 Task: Create new Company, with domain: 'tdk.com' and type: 'Vendor'. Add new contact for this company, with mail Id: 'Aniruddh.Patel@tdk.com', First Name: Aniruddh, Last name:  Patel, Job Title: 'Chief Executive Officer', Phone Number: '(786) 555-4324'. Change life cycle stage to  Lead and lead status to  In Progress. Logged in from softage.4@softage.net
Action: Mouse moved to (88, 61)
Screenshot: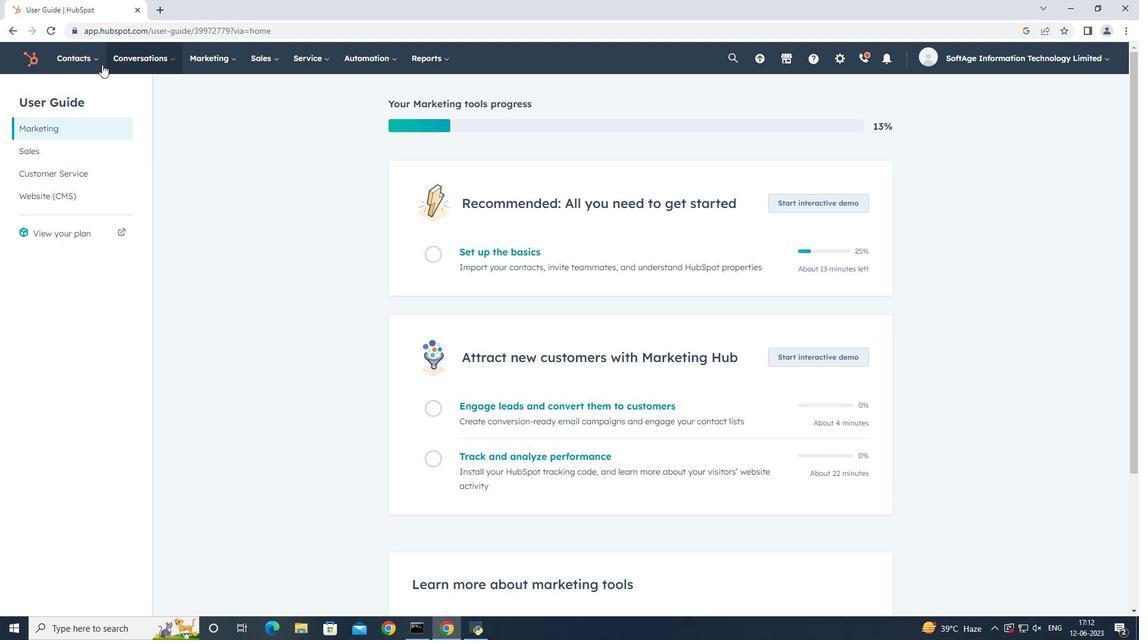 
Action: Mouse pressed left at (88, 61)
Screenshot: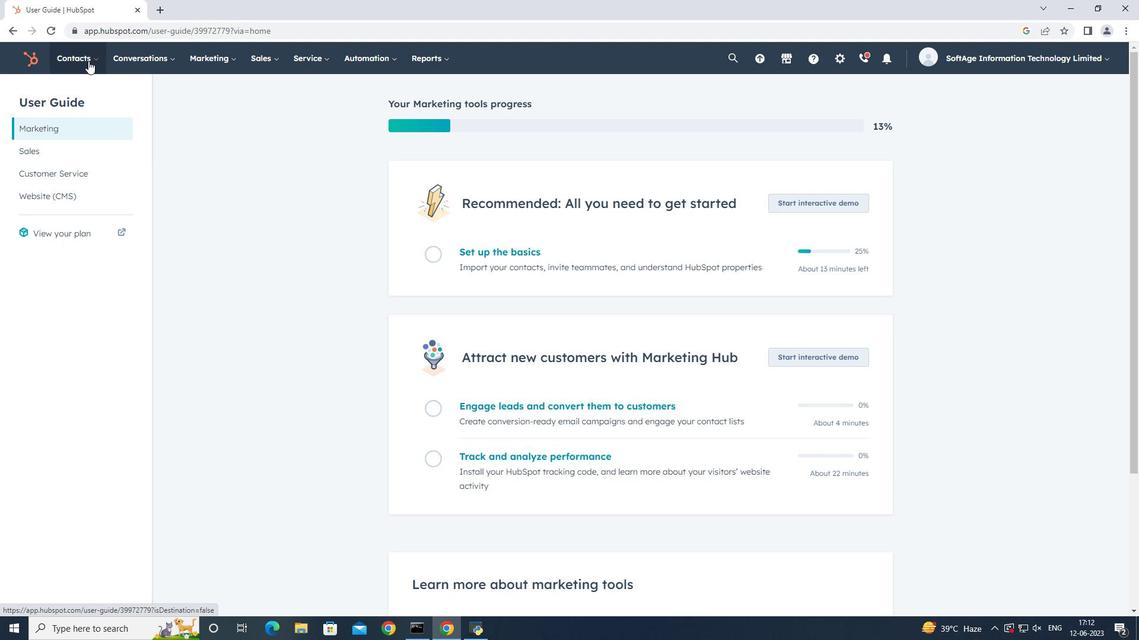 
Action: Mouse moved to (86, 113)
Screenshot: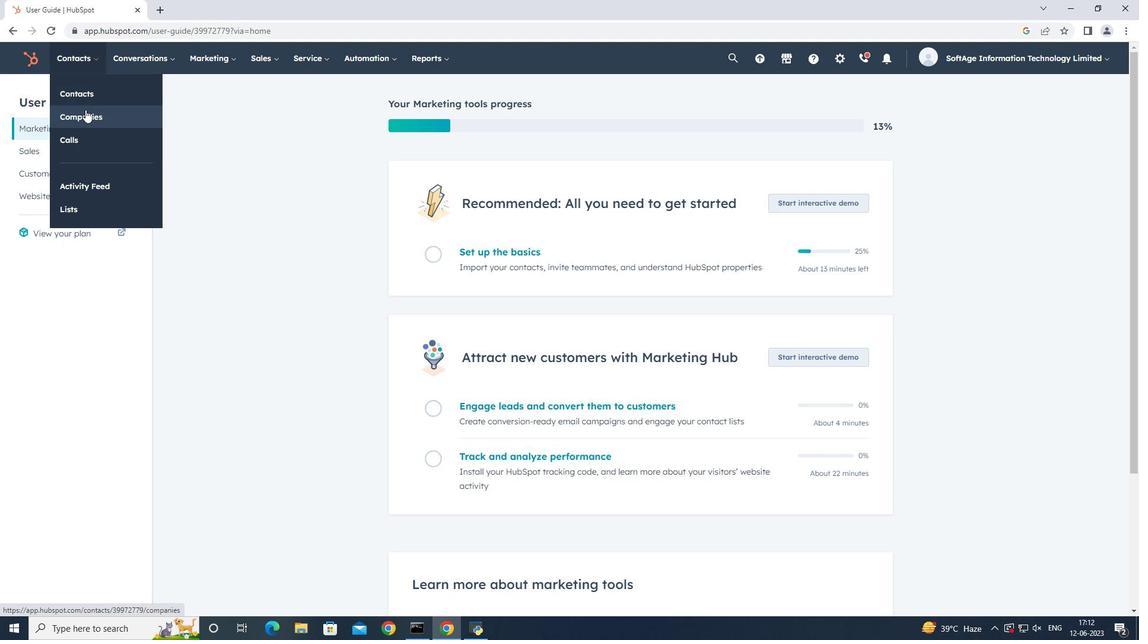 
Action: Mouse pressed left at (86, 113)
Screenshot: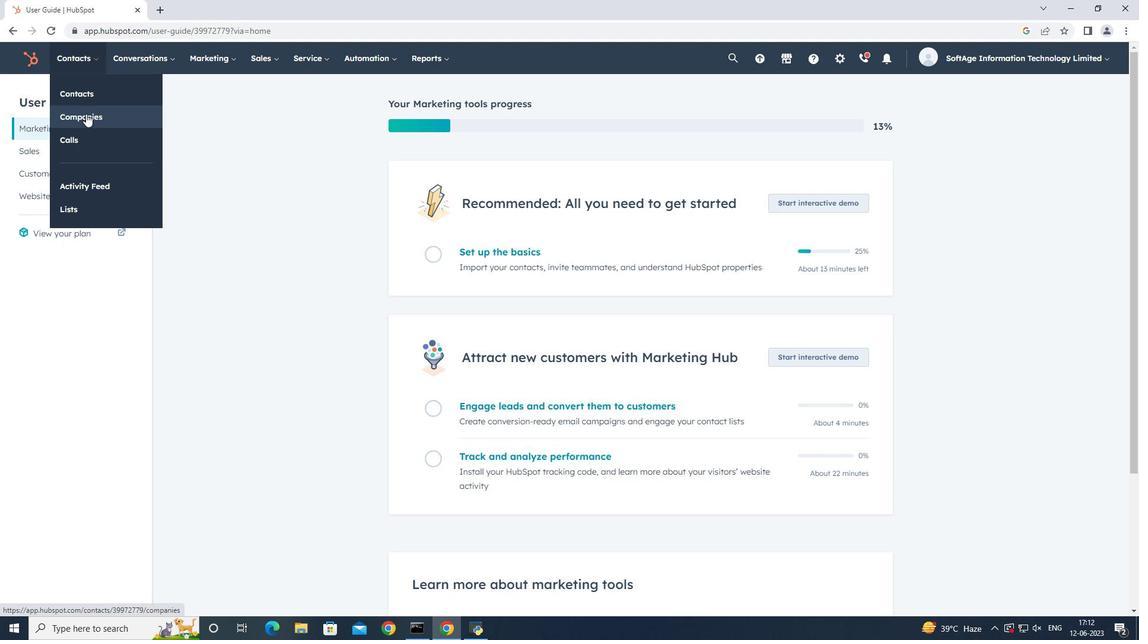 
Action: Mouse moved to (1055, 99)
Screenshot: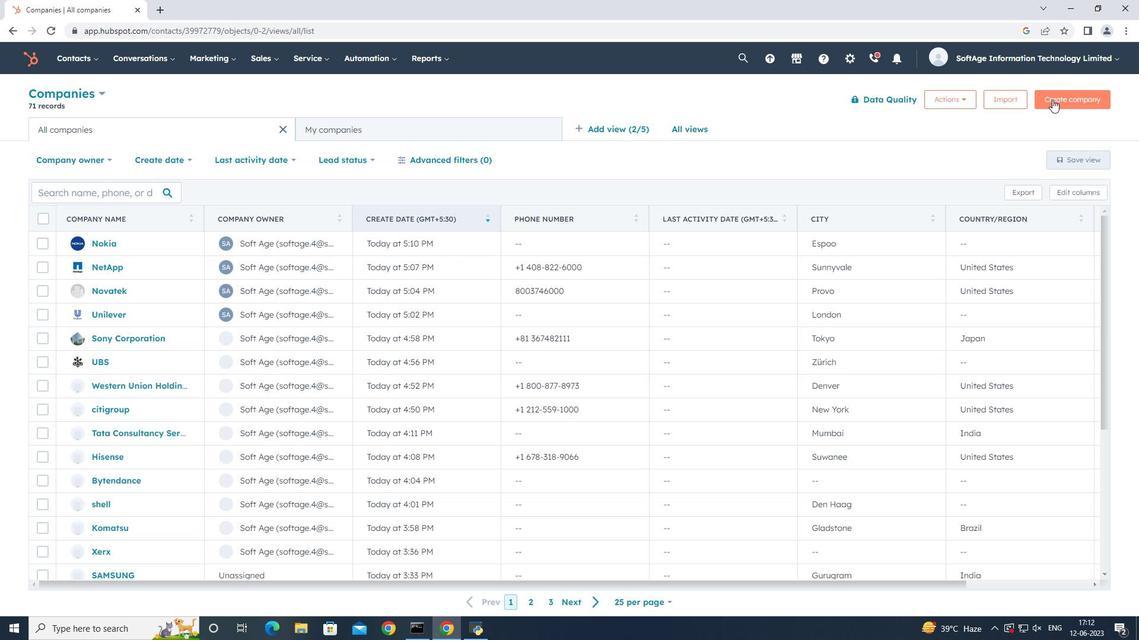 
Action: Mouse pressed left at (1055, 99)
Screenshot: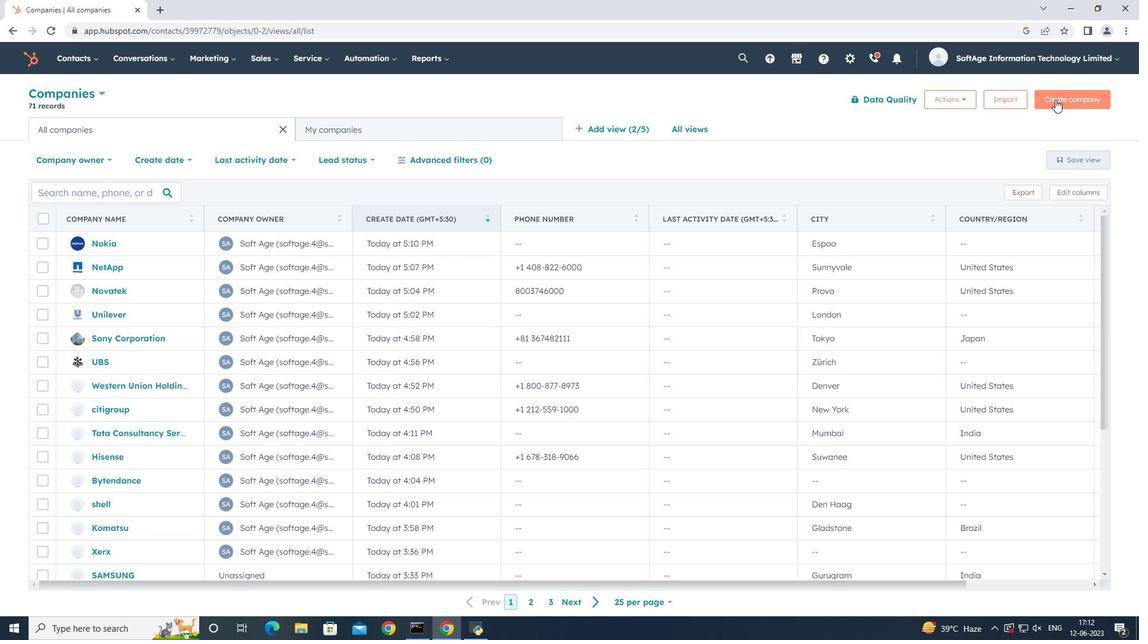 
Action: Mouse moved to (966, 157)
Screenshot: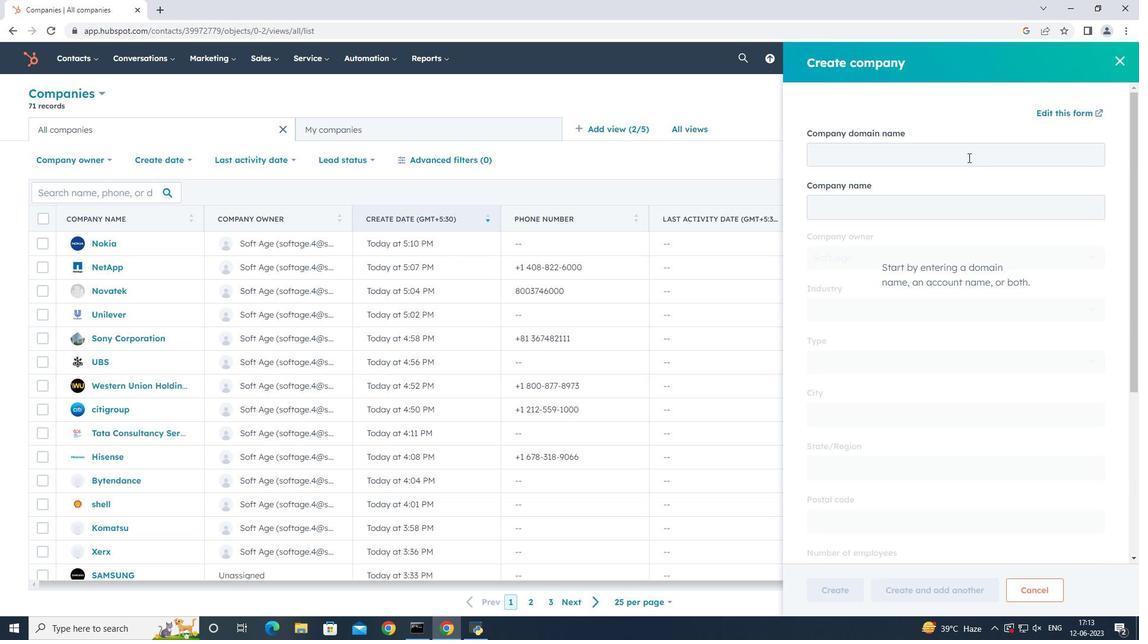 
Action: Mouse pressed left at (966, 157)
Screenshot: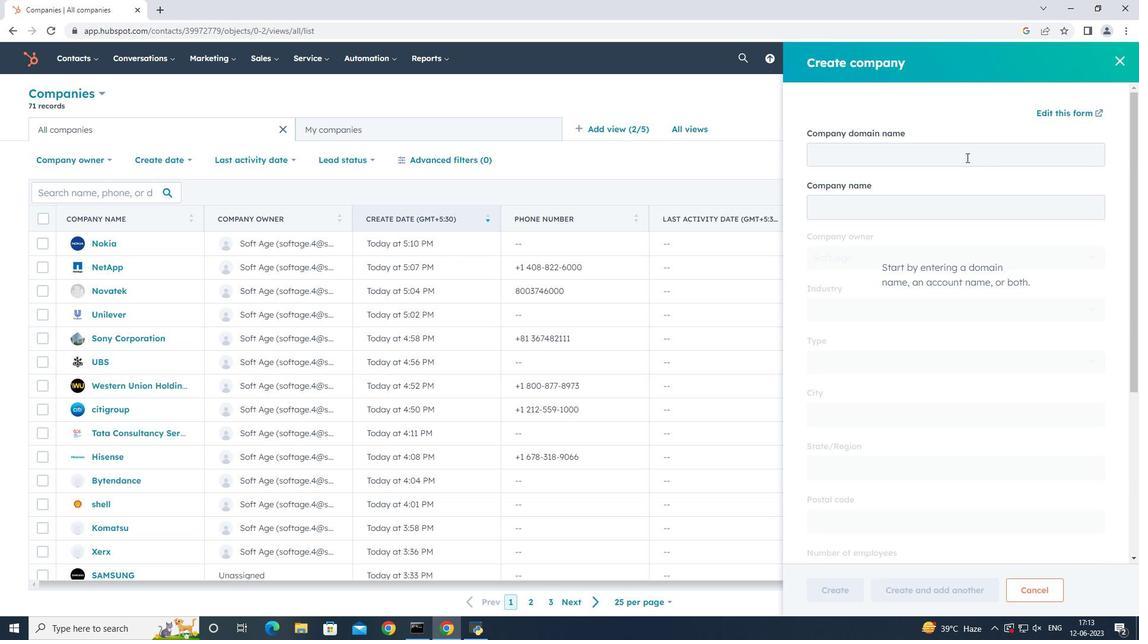 
Action: Mouse moved to (965, 157)
Screenshot: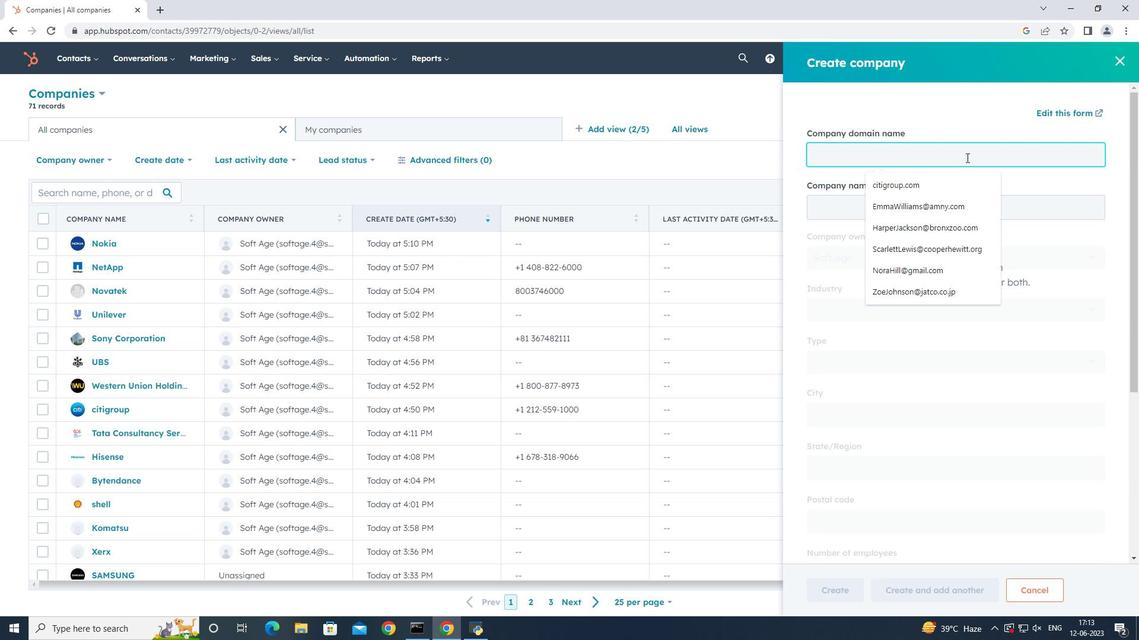
Action: Key pressed tdk.com
Screenshot: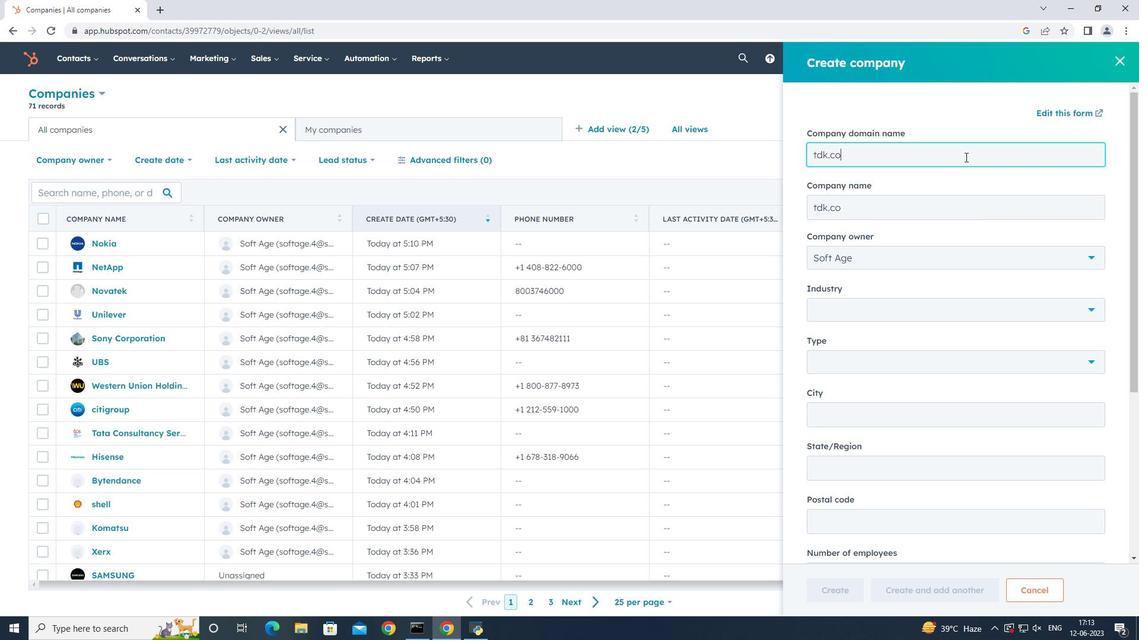 
Action: Mouse moved to (920, 359)
Screenshot: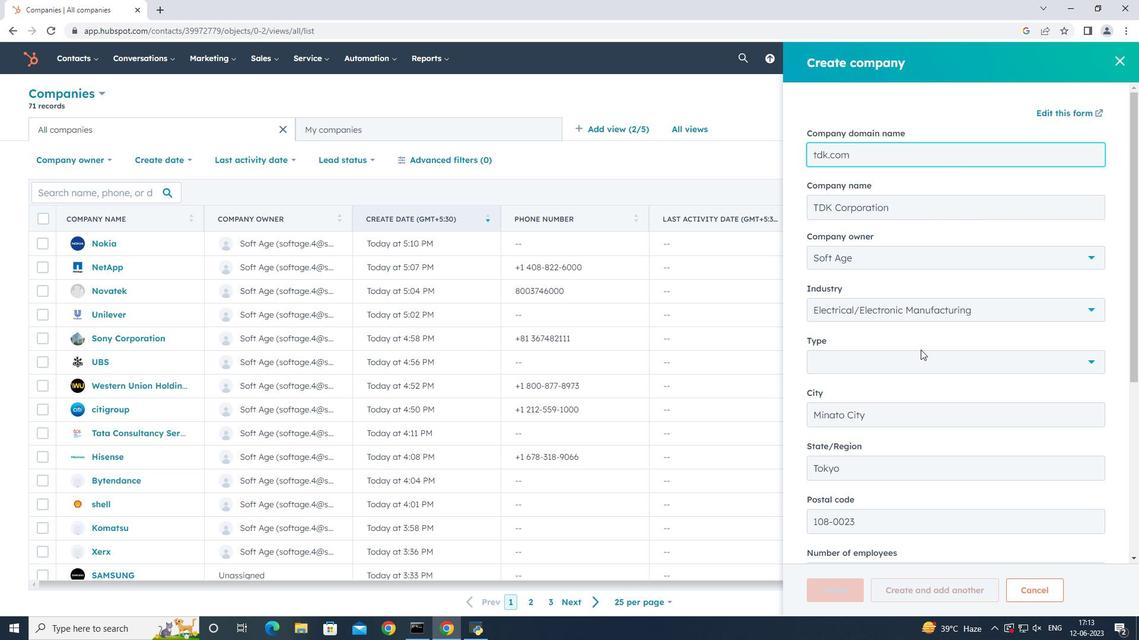 
Action: Mouse pressed left at (920, 359)
Screenshot: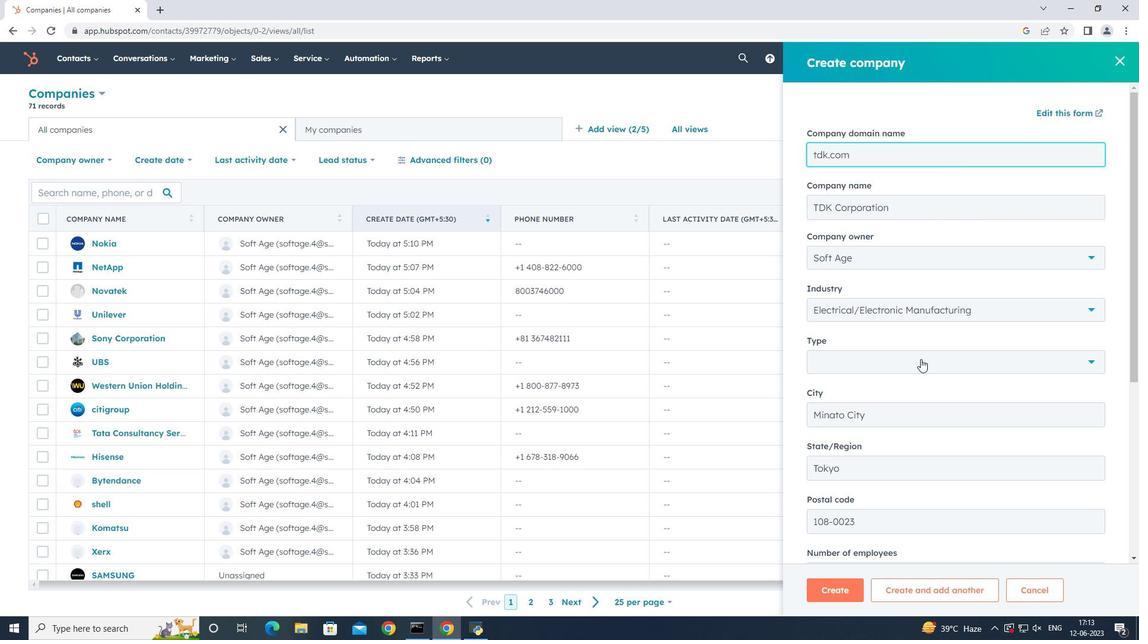 
Action: Mouse moved to (862, 480)
Screenshot: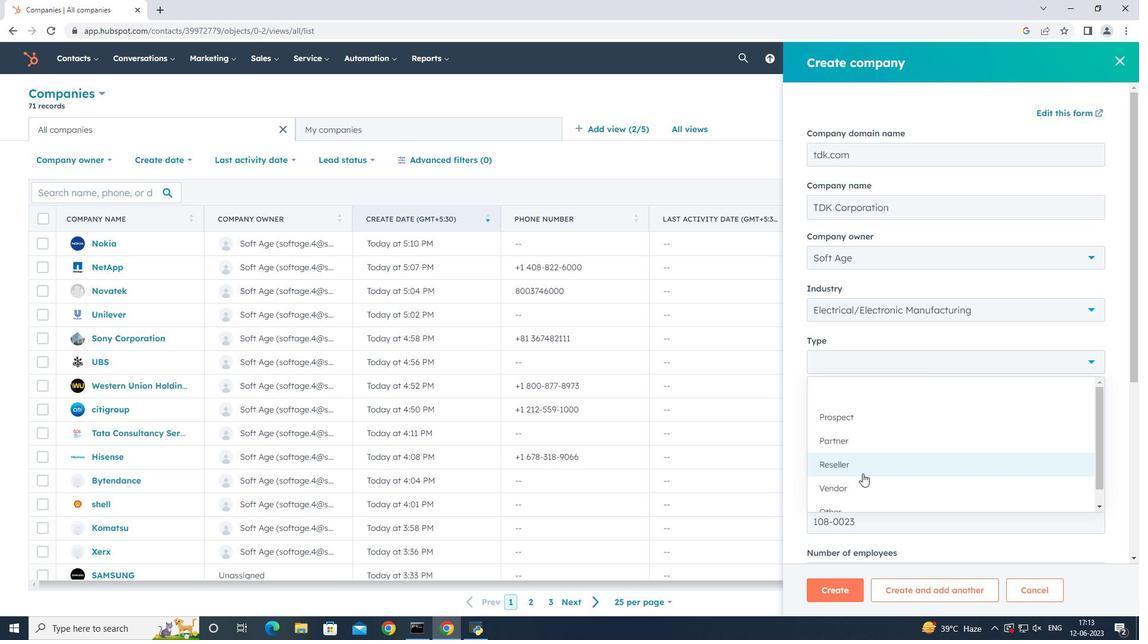 
Action: Mouse pressed left at (862, 480)
Screenshot: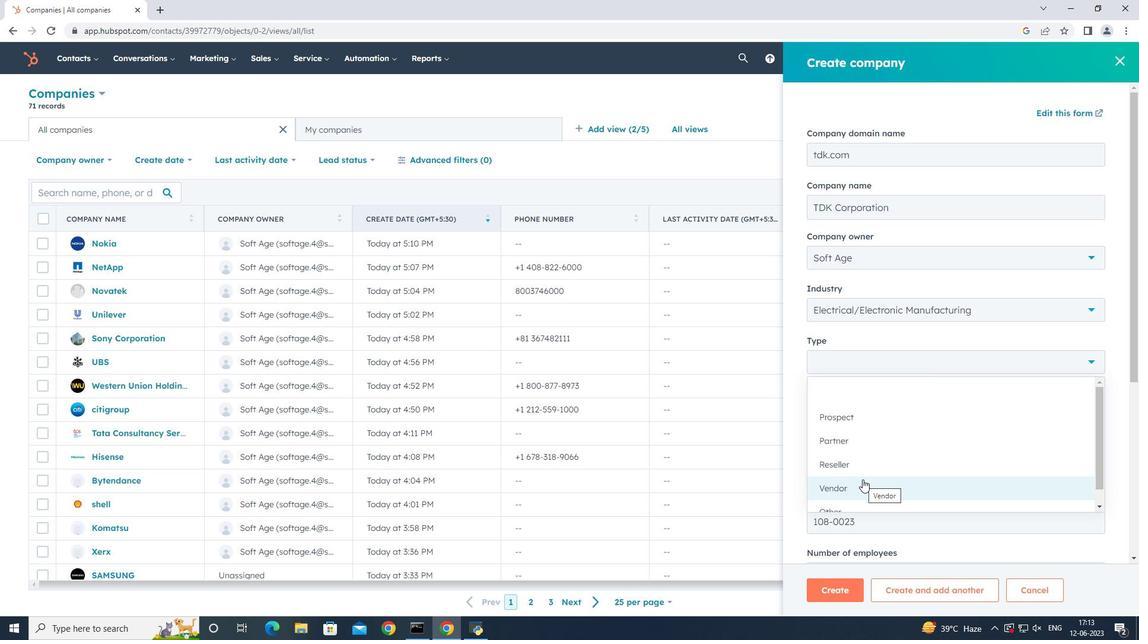 
Action: Mouse moved to (907, 448)
Screenshot: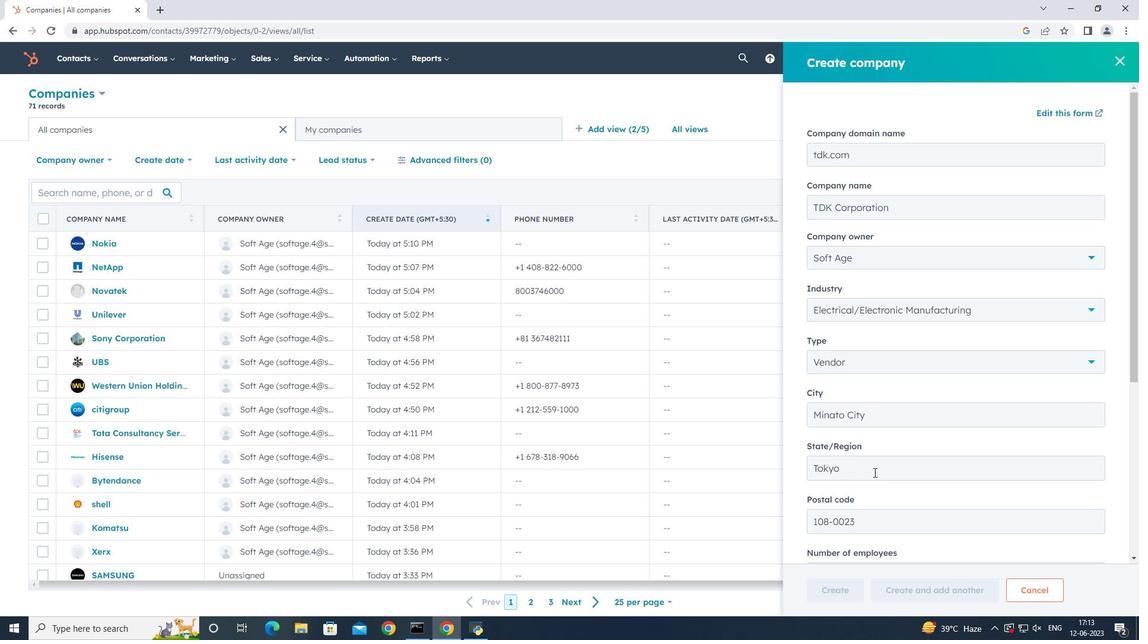 
Action: Mouse scrolled (907, 447) with delta (0, 0)
Screenshot: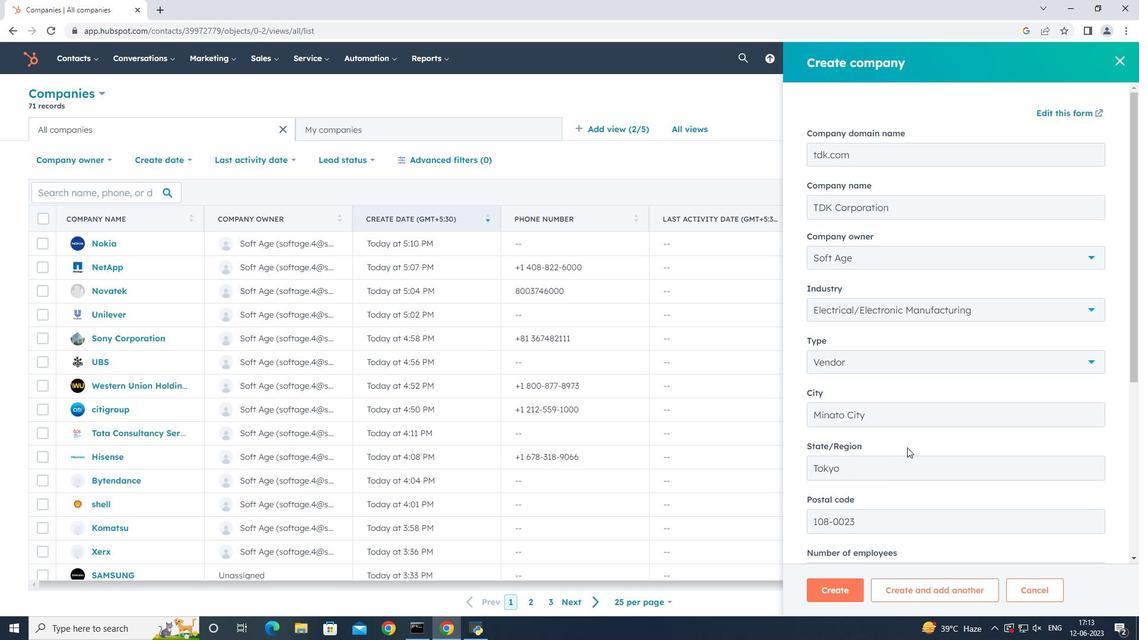 
Action: Mouse scrolled (907, 447) with delta (0, 0)
Screenshot: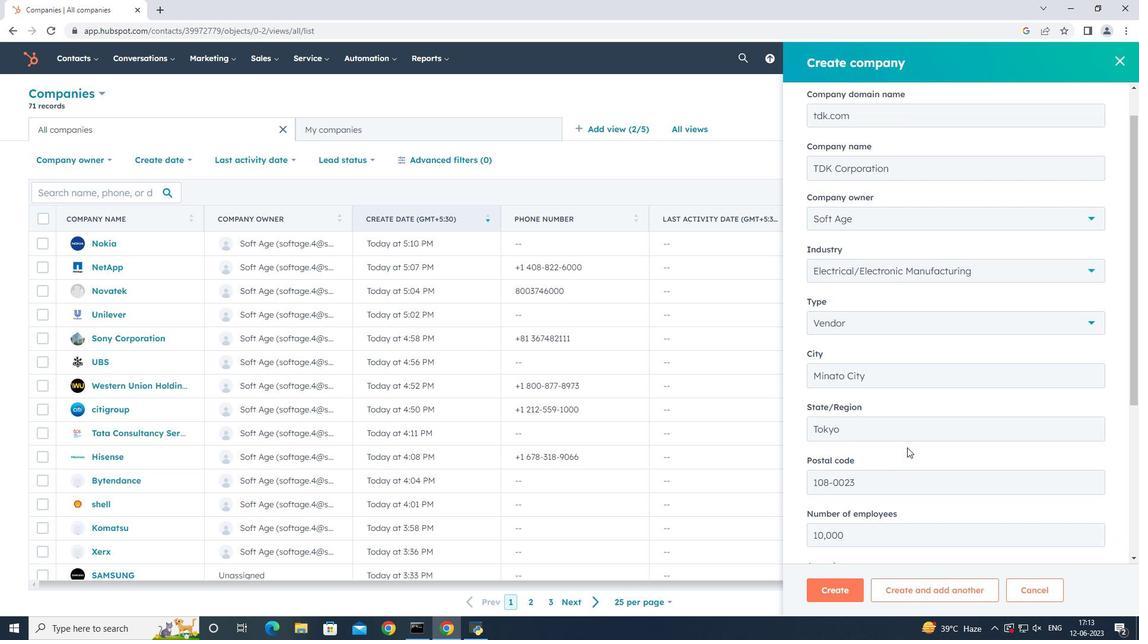 
Action: Mouse scrolled (907, 447) with delta (0, 0)
Screenshot: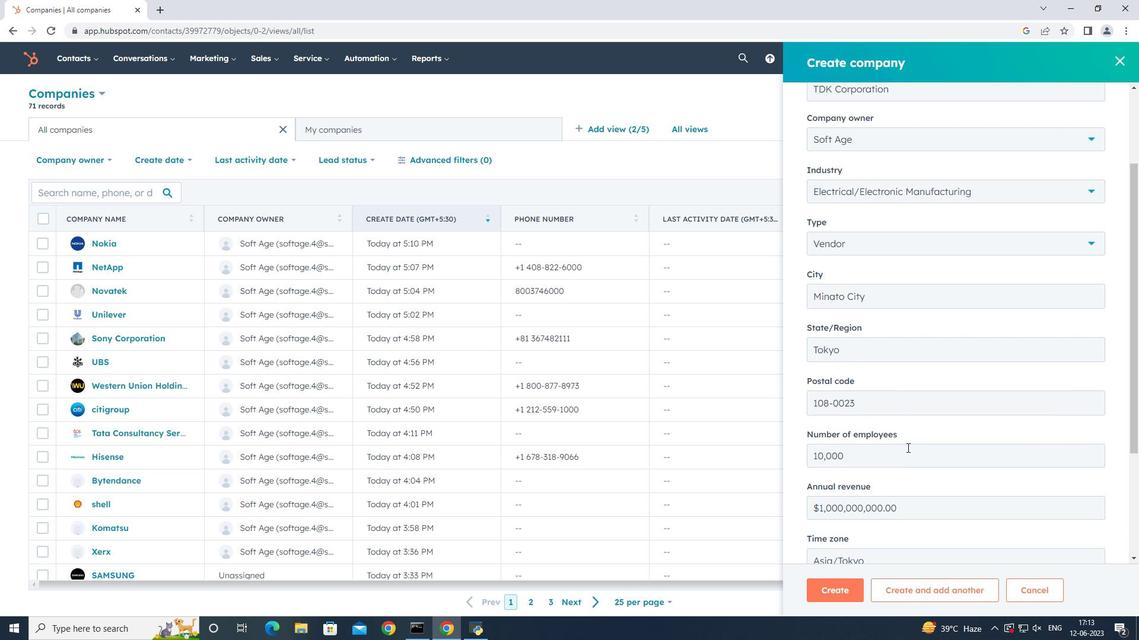
Action: Mouse scrolled (907, 447) with delta (0, 0)
Screenshot: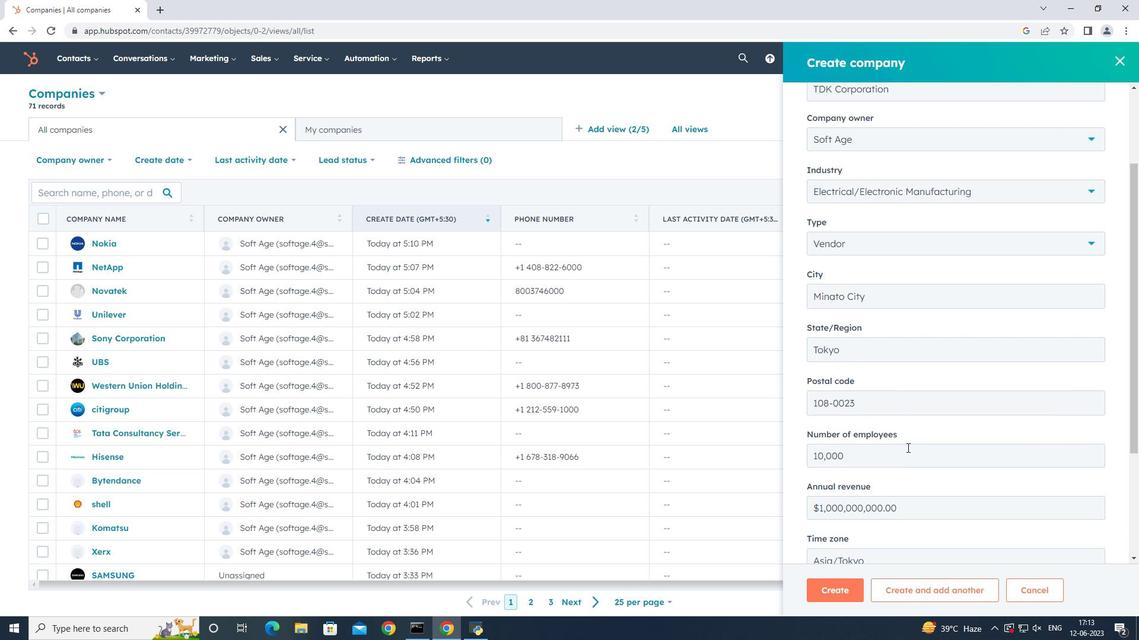 
Action: Mouse scrolled (907, 447) with delta (0, 0)
Screenshot: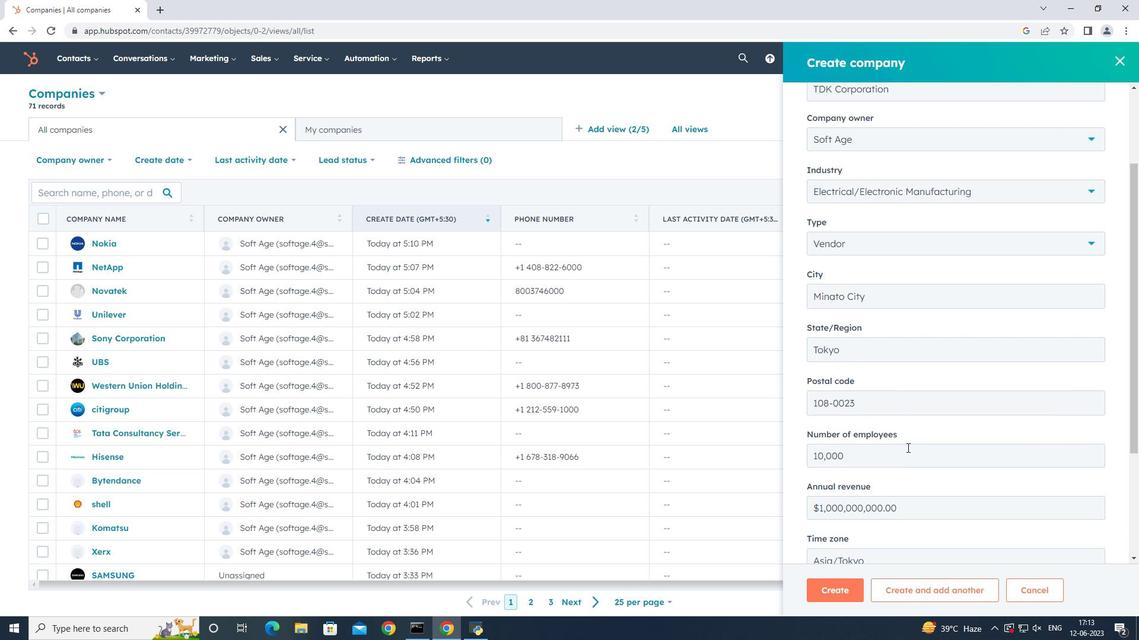 
Action: Mouse scrolled (907, 447) with delta (0, 0)
Screenshot: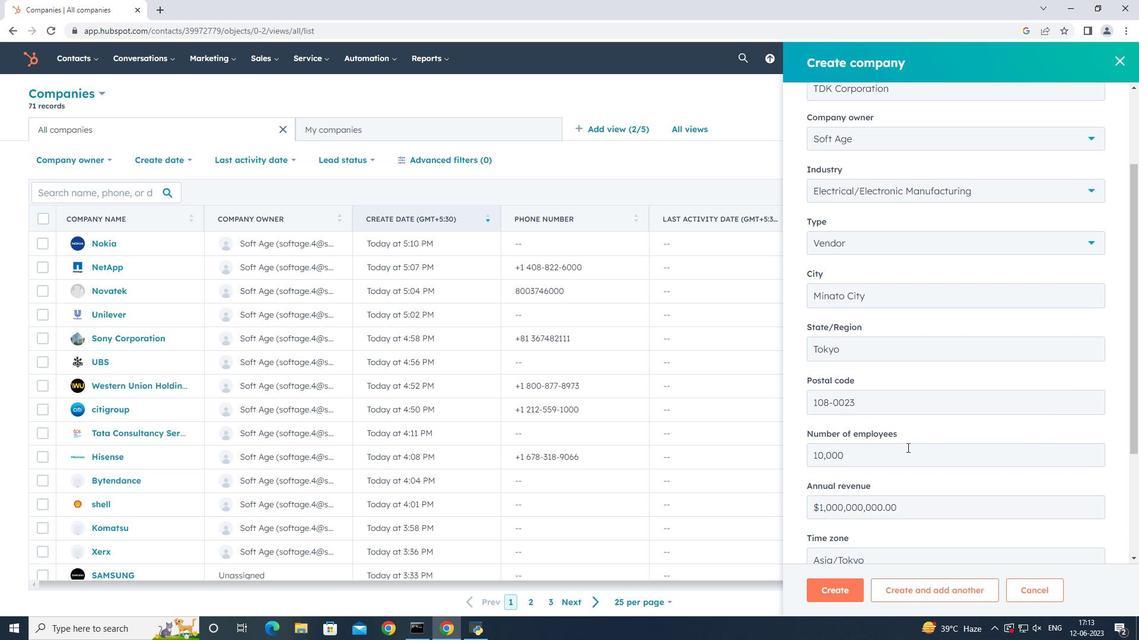 
Action: Mouse scrolled (907, 447) with delta (0, 0)
Screenshot: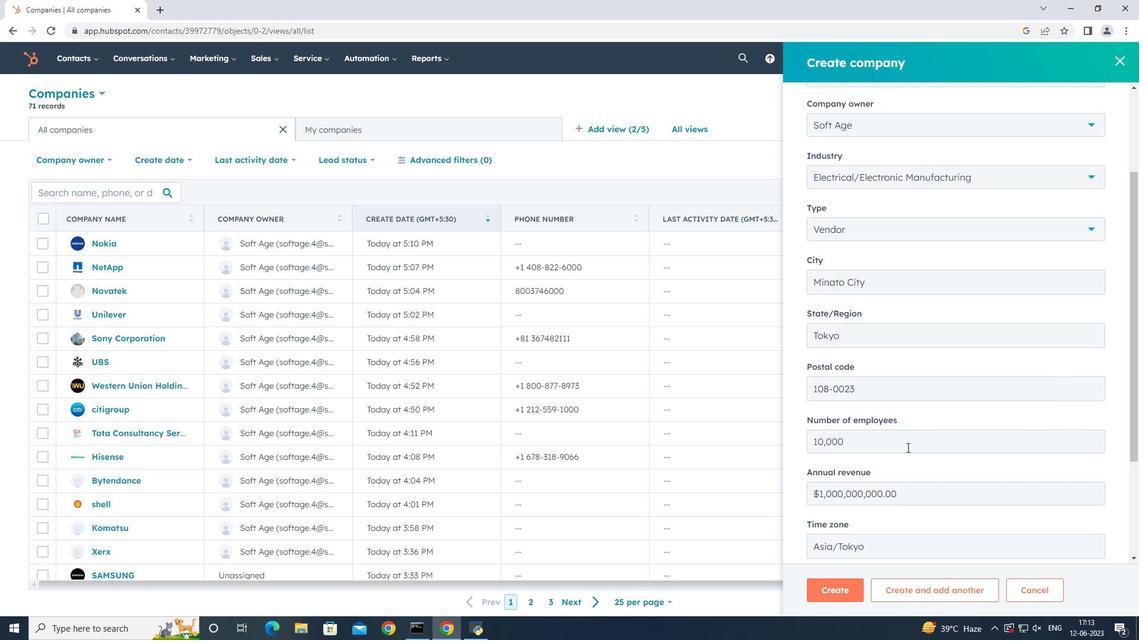 
Action: Mouse scrolled (907, 447) with delta (0, 0)
Screenshot: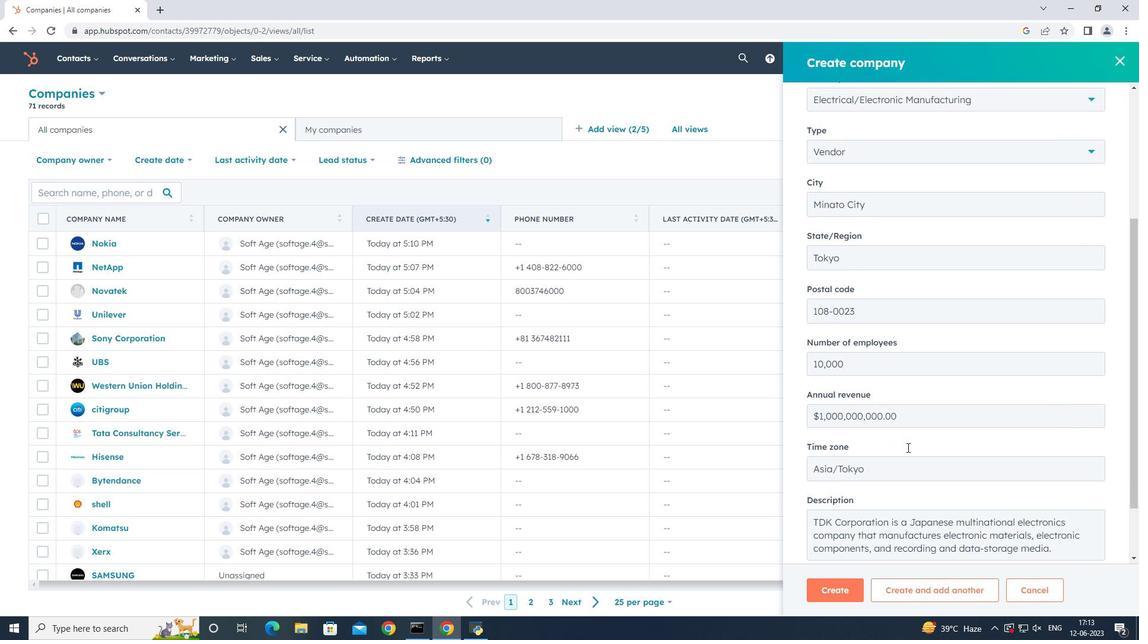 
Action: Mouse moved to (846, 589)
Screenshot: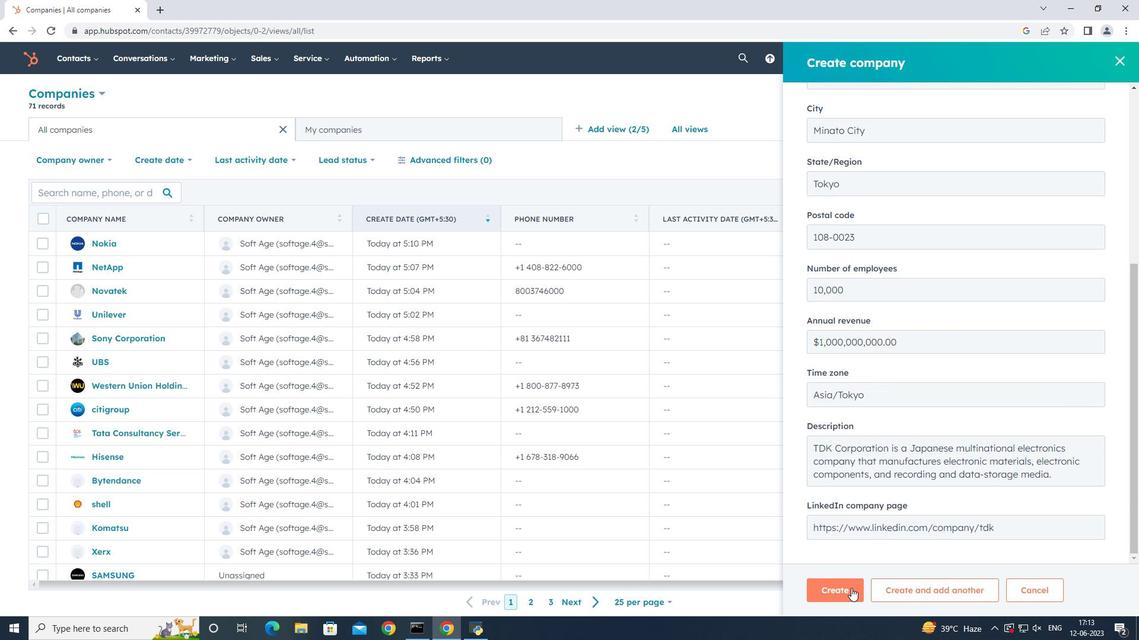 
Action: Mouse pressed left at (846, 589)
Screenshot: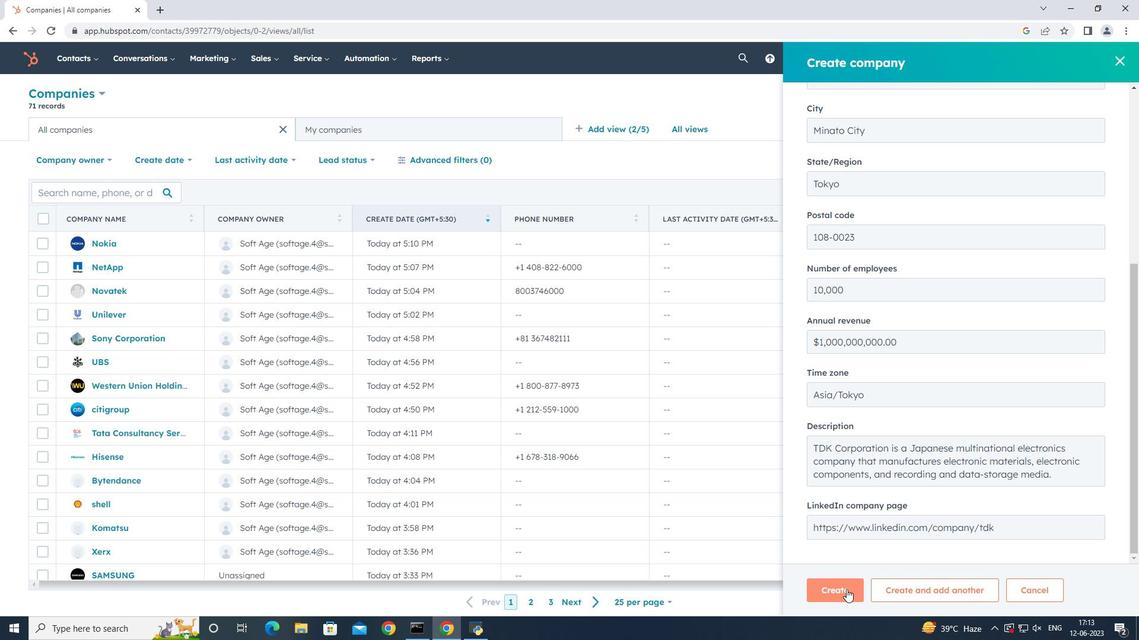
Action: Mouse moved to (805, 383)
Screenshot: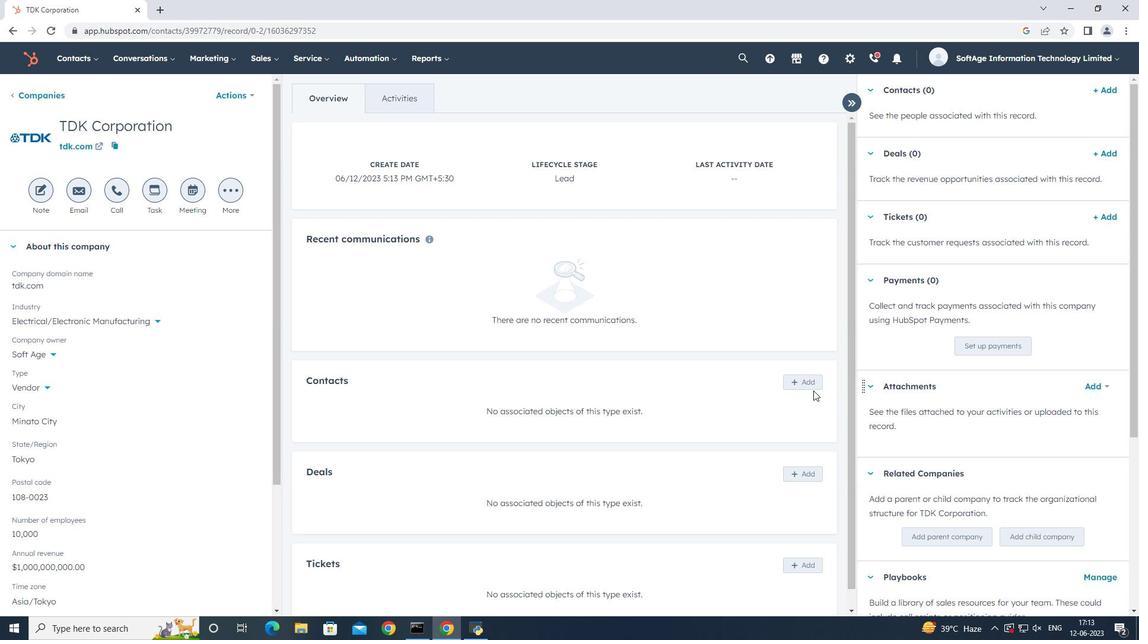 
Action: Mouse pressed left at (805, 383)
Screenshot: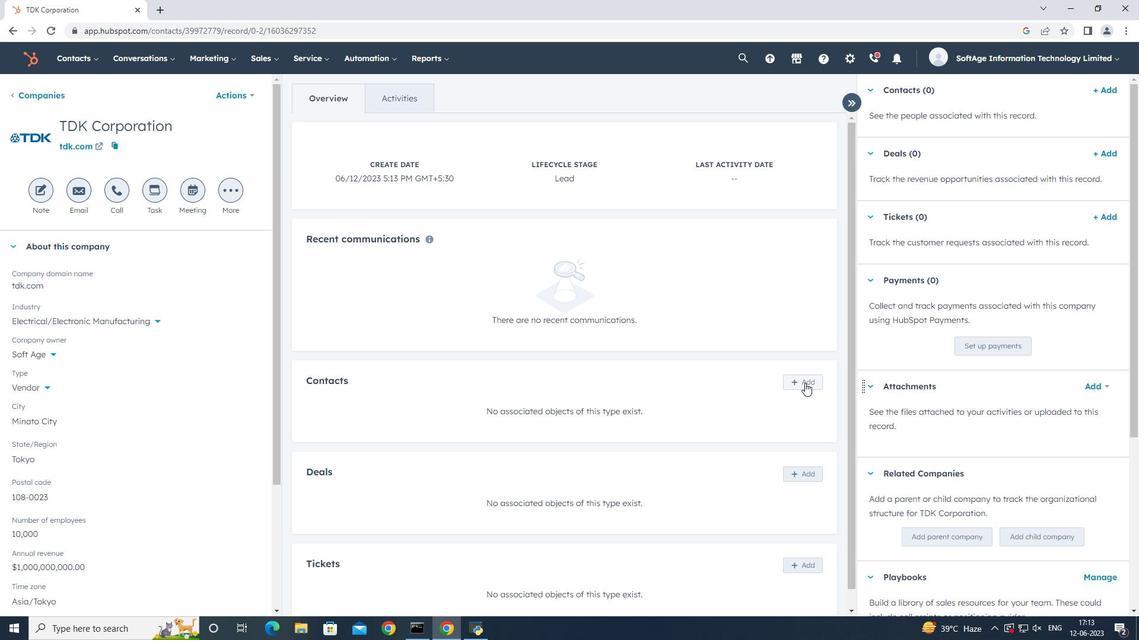 
Action: Mouse moved to (881, 127)
Screenshot: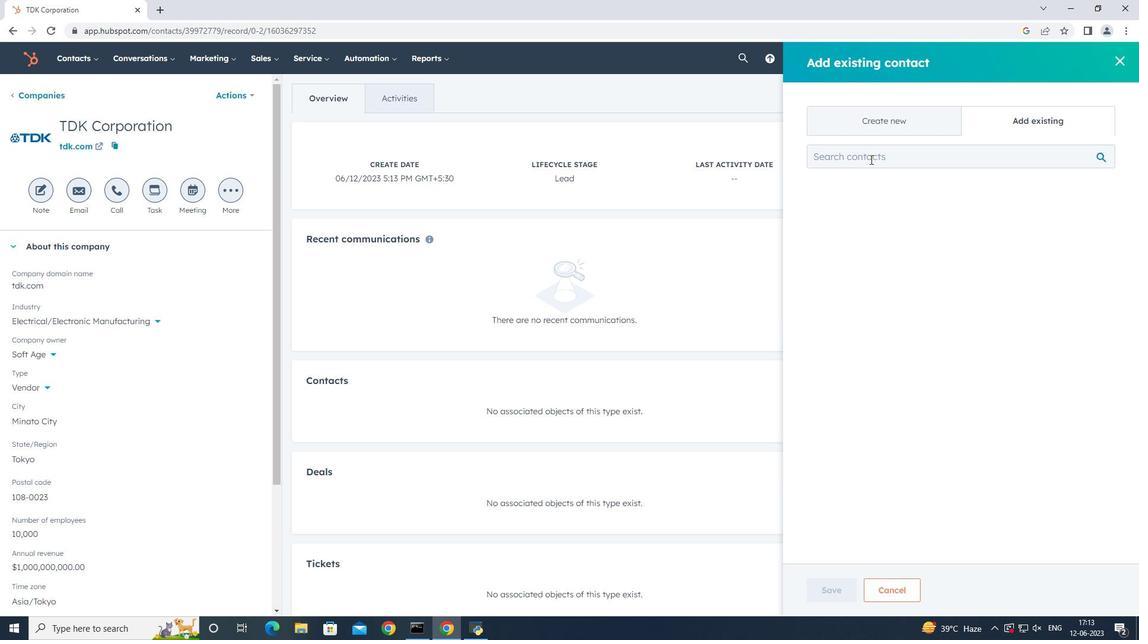 
Action: Mouse pressed left at (881, 127)
Screenshot: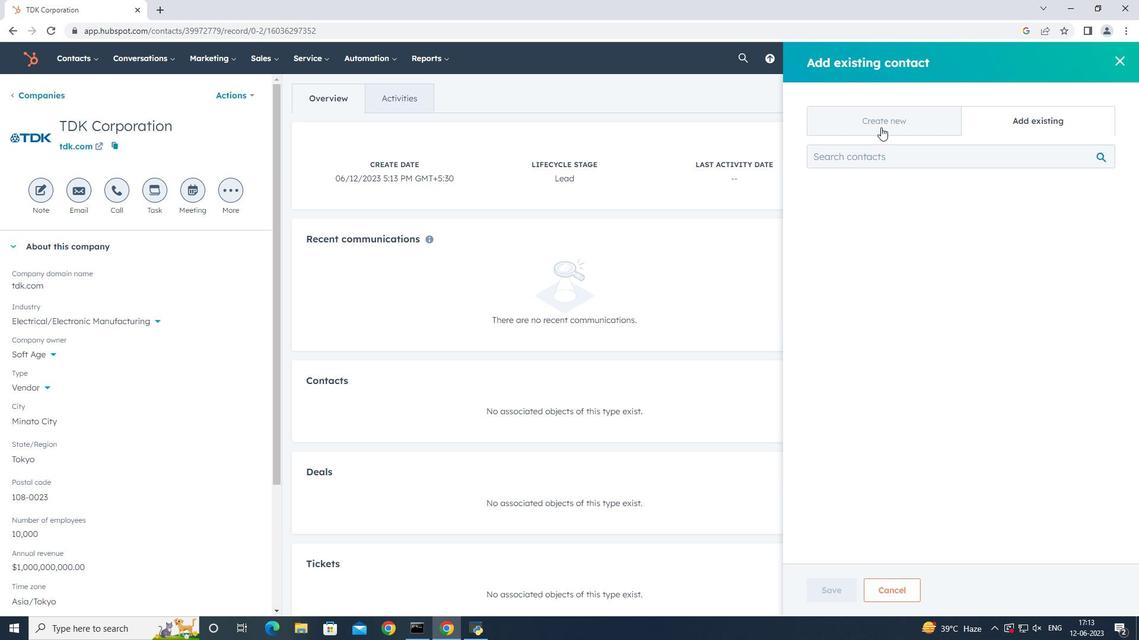 
Action: Mouse moved to (894, 198)
Screenshot: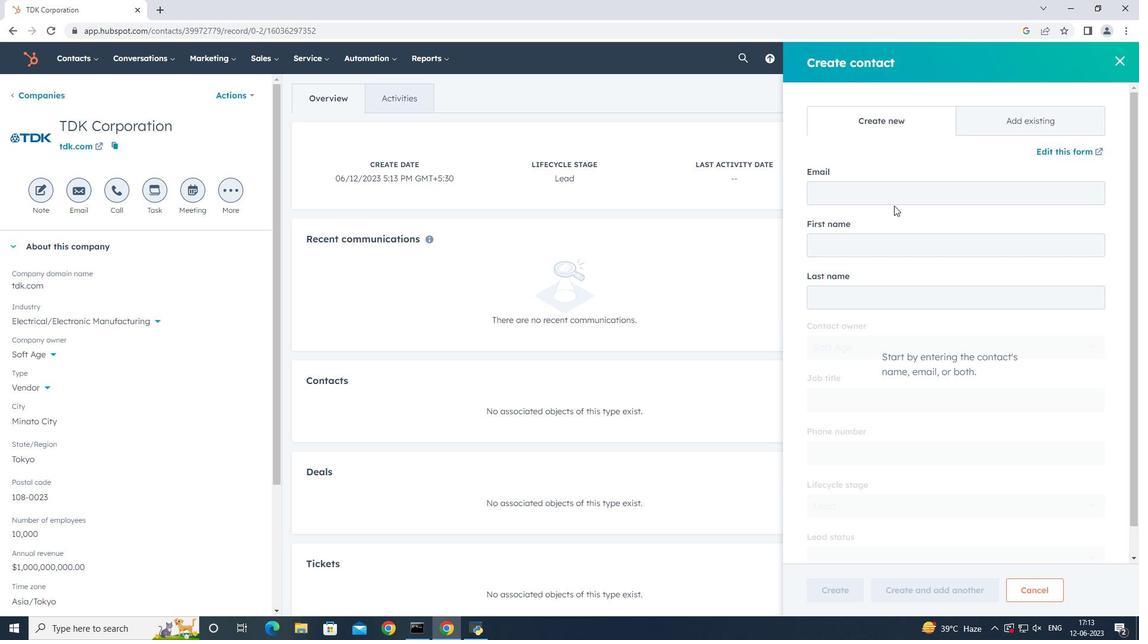 
Action: Mouse pressed left at (894, 198)
Screenshot: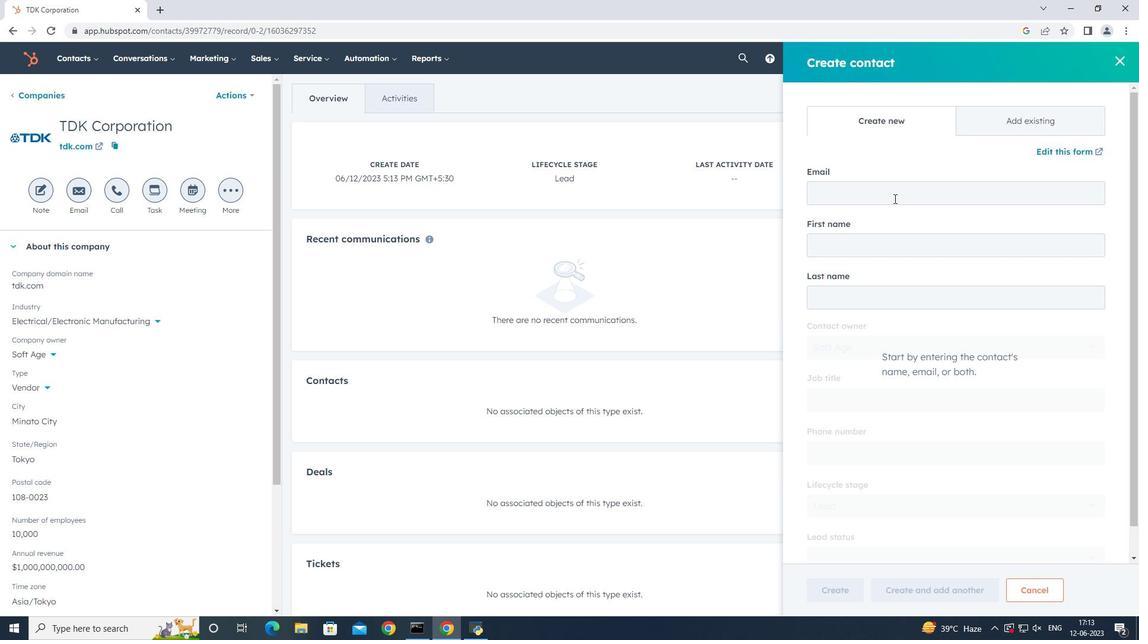 
Action: Key pressed <Key.shift>Aniruddh.<Key.shift_r><Key.shift_r><Key.shift_r><Key.shift_r>Patel<Key.shift>@tdk.com
Screenshot: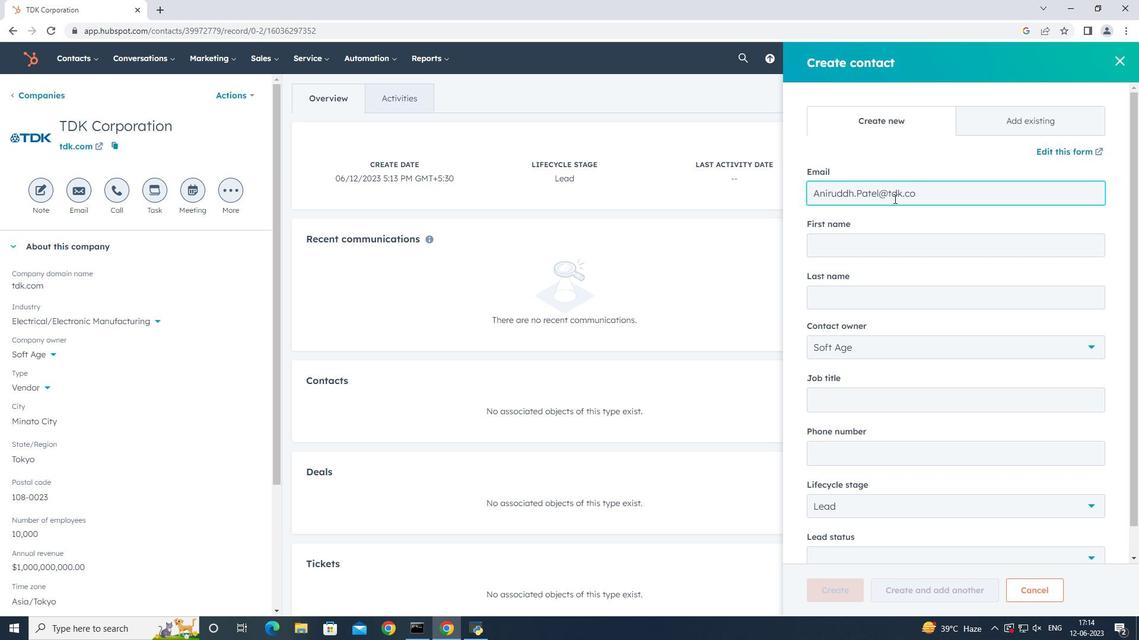 
Action: Mouse moved to (945, 246)
Screenshot: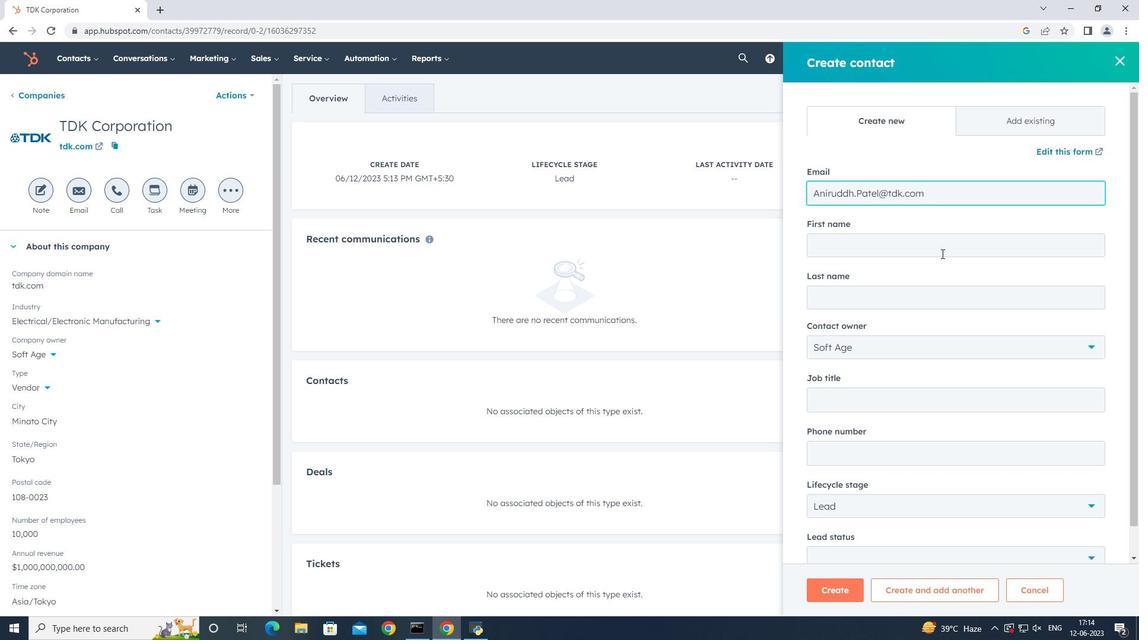 
Action: Mouse pressed left at (945, 246)
Screenshot: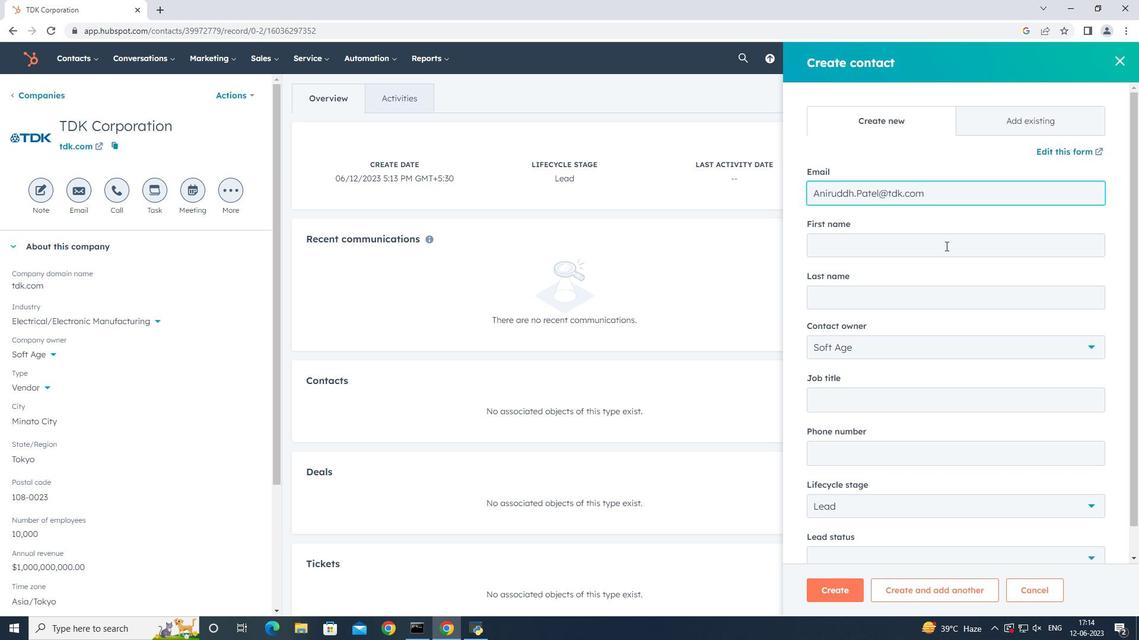
Action: Key pressed <Key.shift><Key.shift><Key.shift><Key.shift><Key.shift><Key.shift><Key.shift><Key.shift><Key.shift><Key.shift><Key.shift><Key.shift><Key.shift><Key.shift><Key.shift><Key.shift><Key.shift><Key.shift>Aniruddh<Key.tab><Key.shift_r><Key.shift_r><Key.shift_r><Key.shift_r><Key.shift_r><Key.shift_r><Key.shift_r><Key.shift_r><Key.shift_r><Key.shift_r><Key.shift_r><Key.shift_r><Key.shift_r>Patel
Screenshot: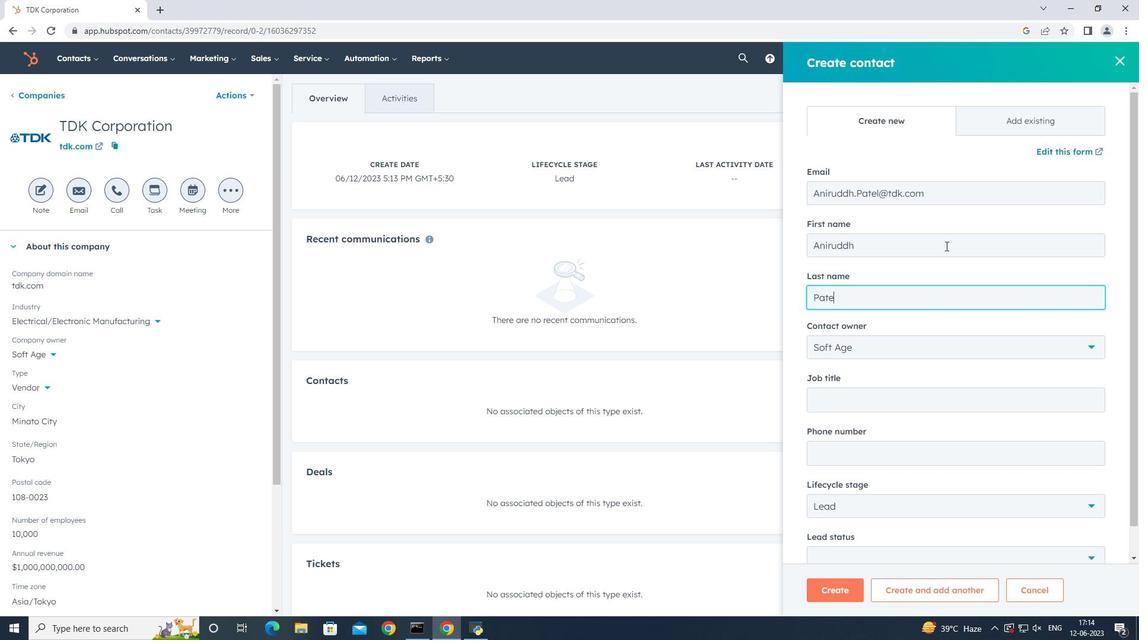 
Action: Mouse moved to (929, 402)
Screenshot: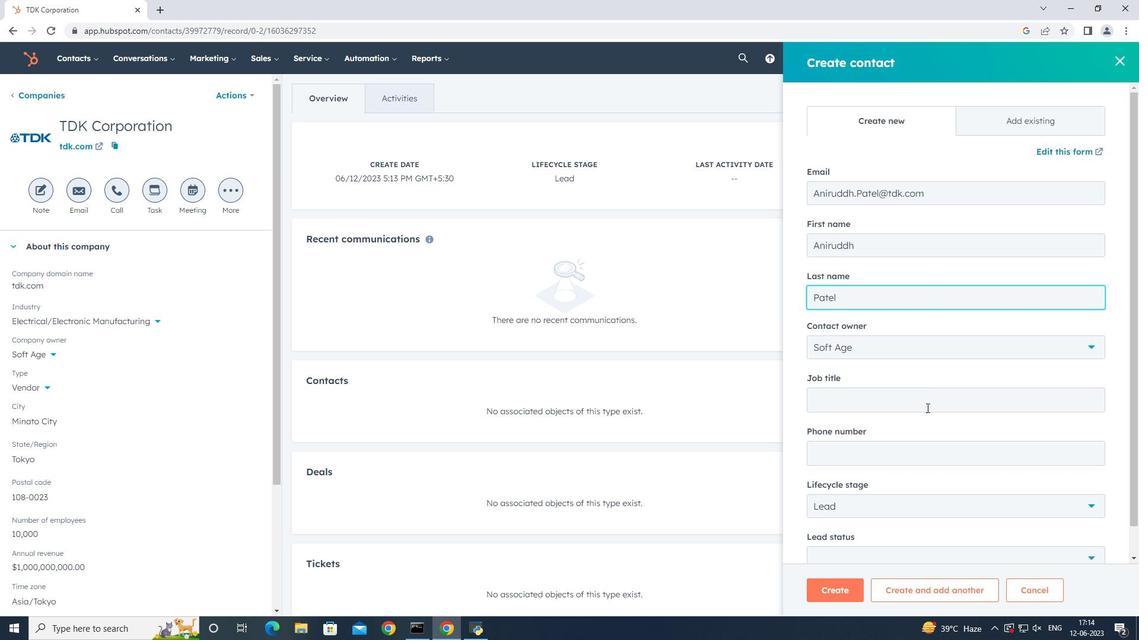 
Action: Mouse pressed left at (929, 402)
Screenshot: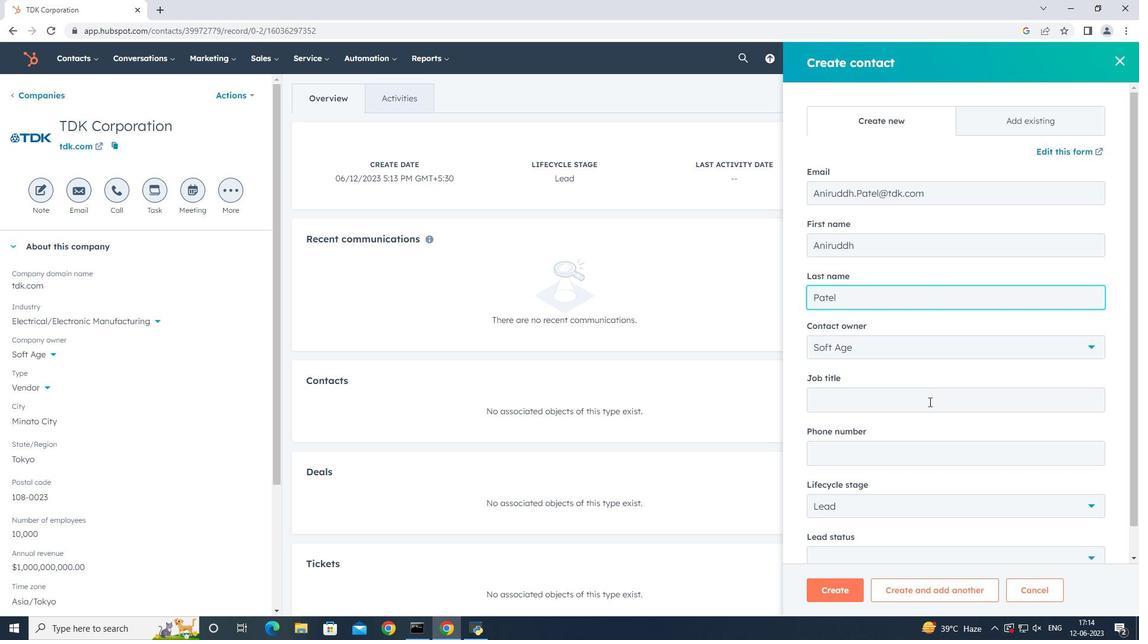 
Action: Key pressed <Key.shift>Chief<Key.space><Key.shift>Executive<Key.space><Key.shift_r>Officer
Screenshot: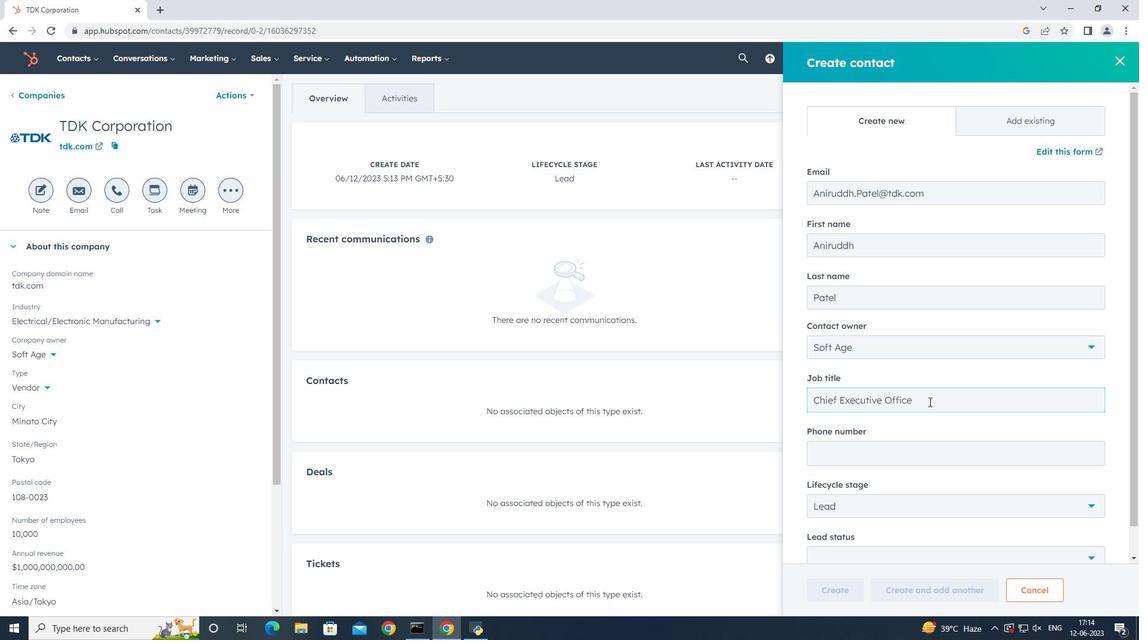 
Action: Mouse moved to (938, 448)
Screenshot: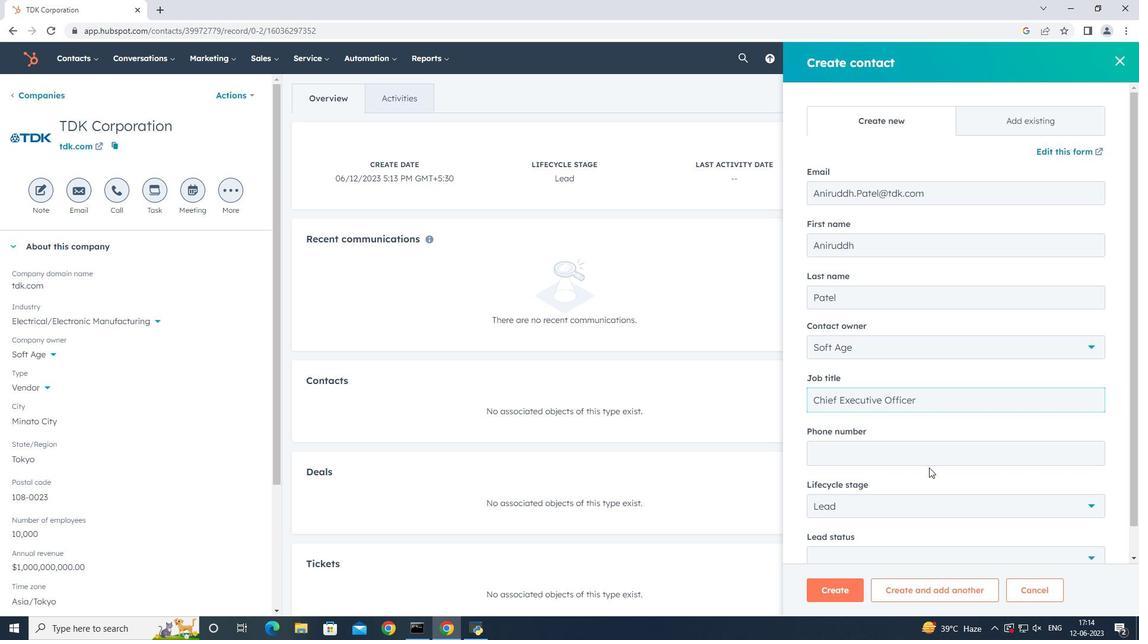 
Action: Mouse pressed left at (938, 448)
Screenshot: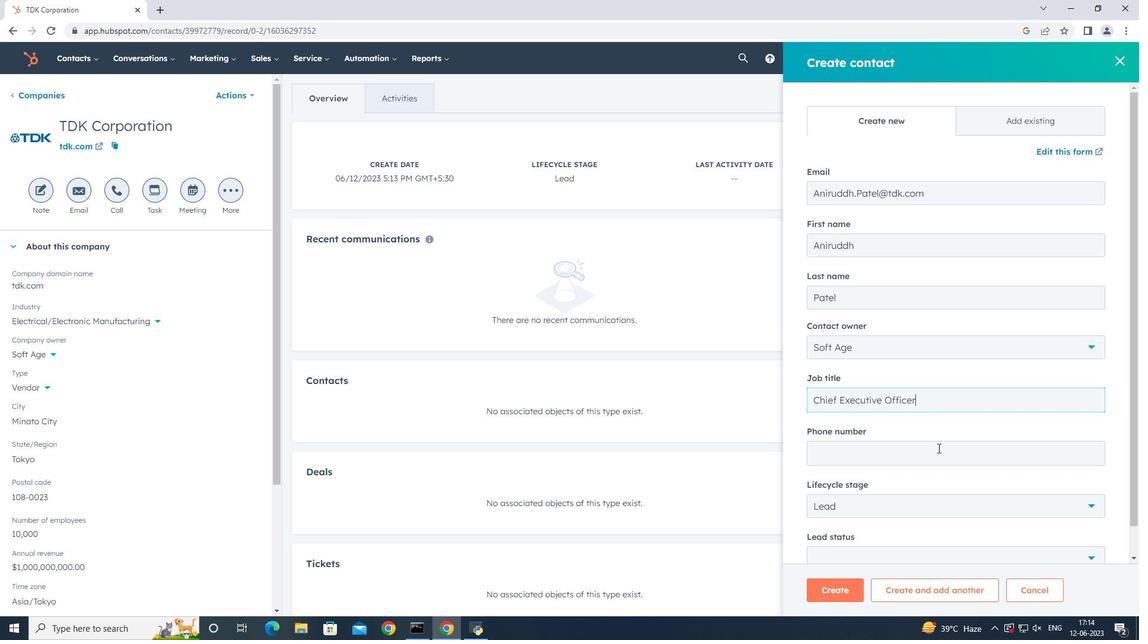 
Action: Key pressed 7865554324
Screenshot: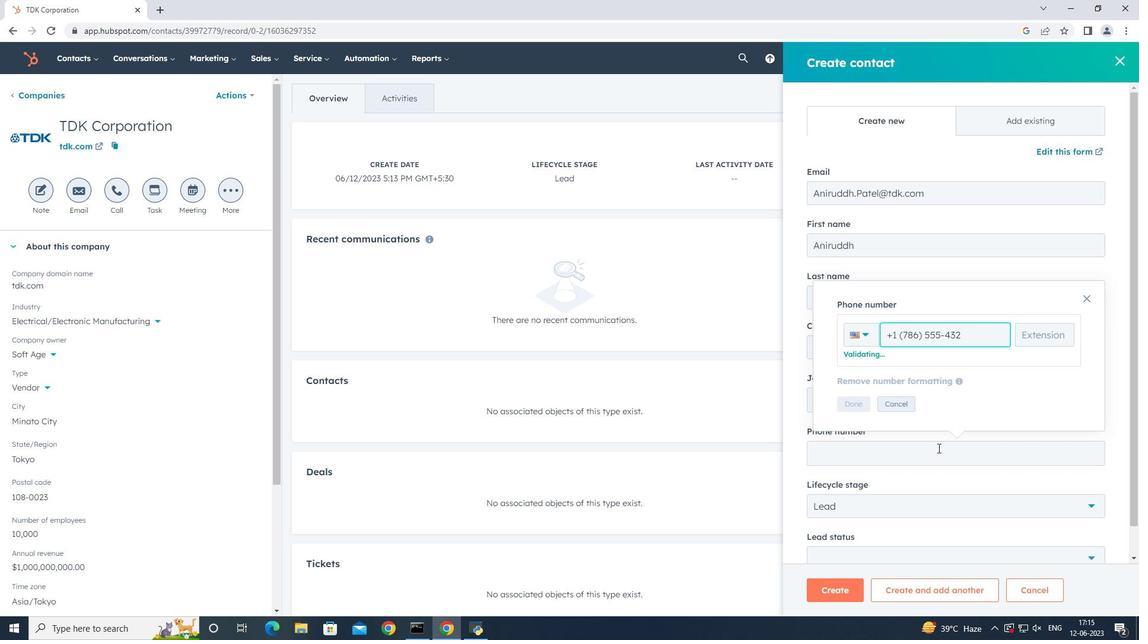 
Action: Mouse moved to (852, 403)
Screenshot: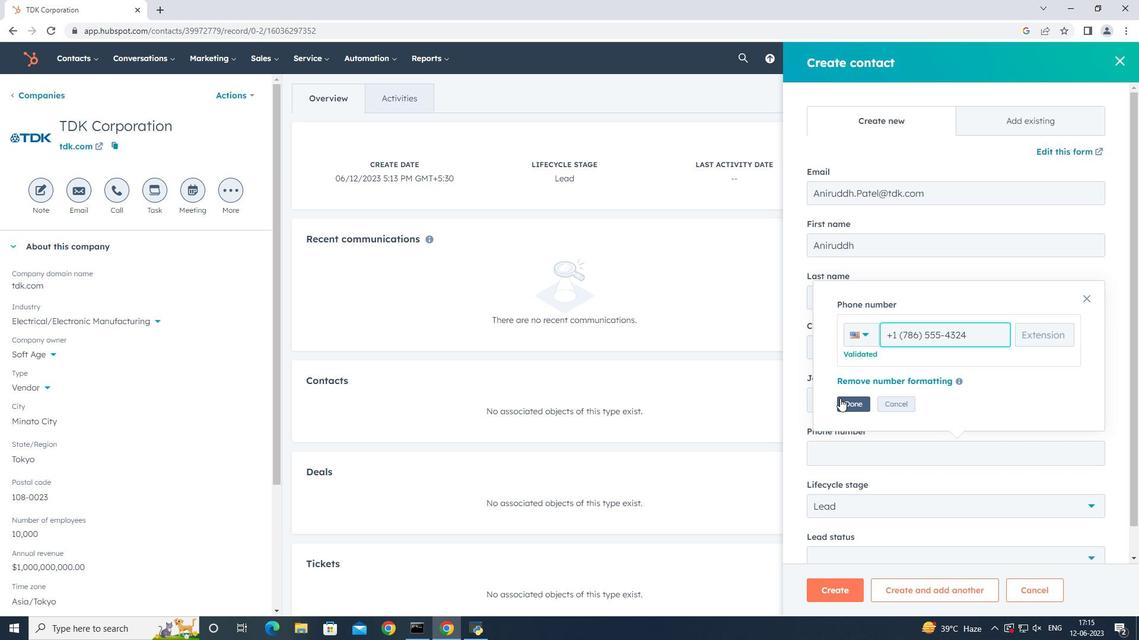
Action: Mouse pressed left at (852, 403)
Screenshot: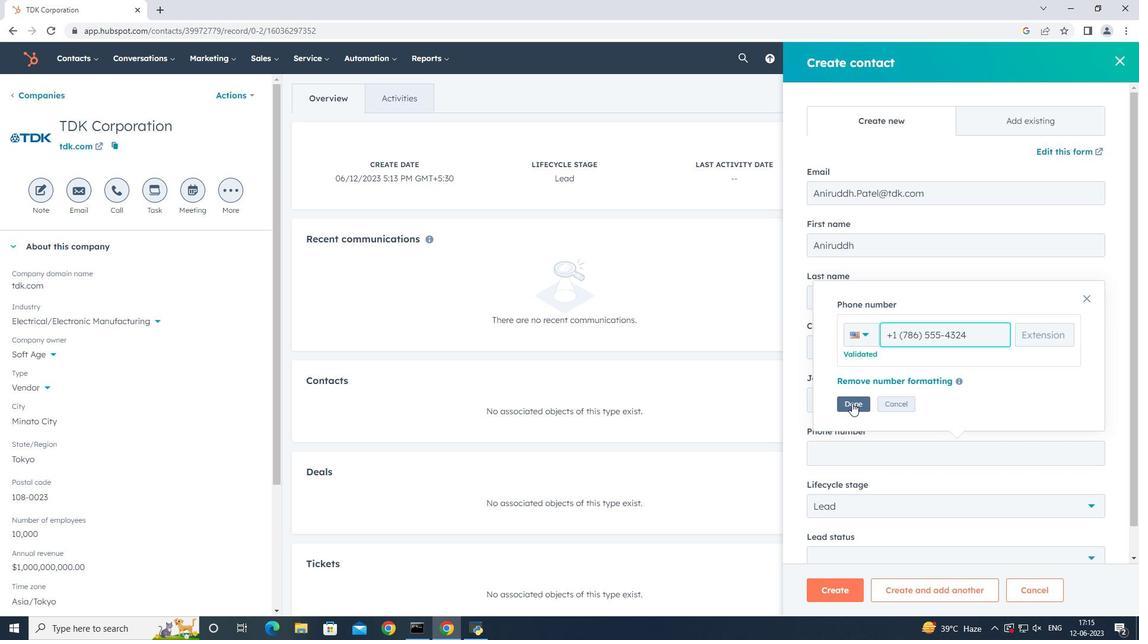 
Action: Mouse moved to (1013, 471)
Screenshot: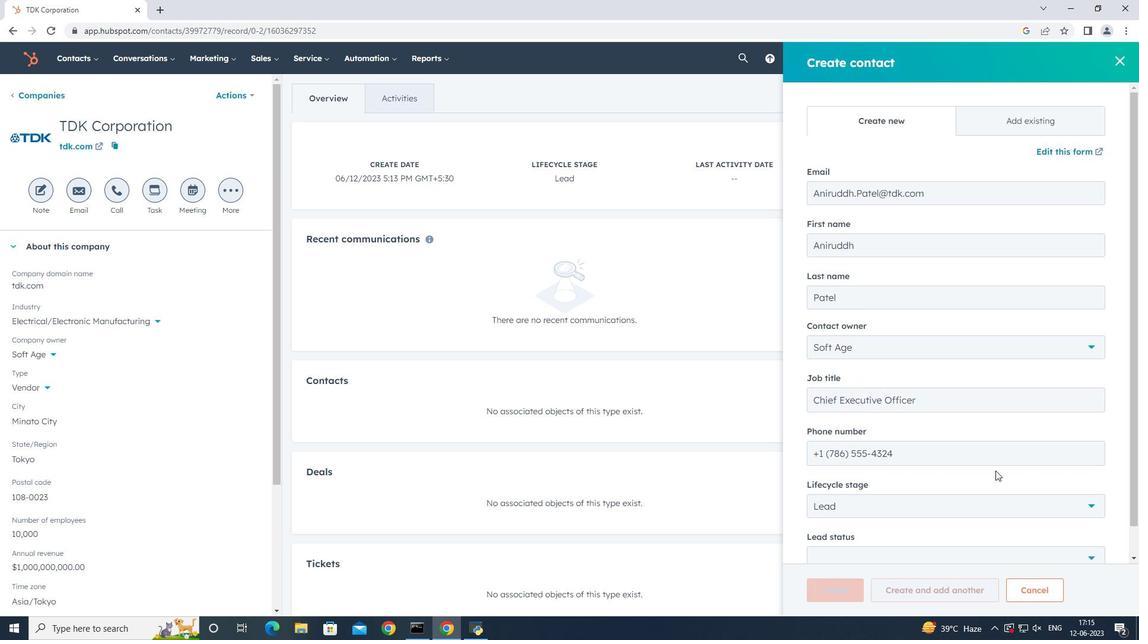 
Action: Mouse scrolled (1013, 470) with delta (0, 0)
Screenshot: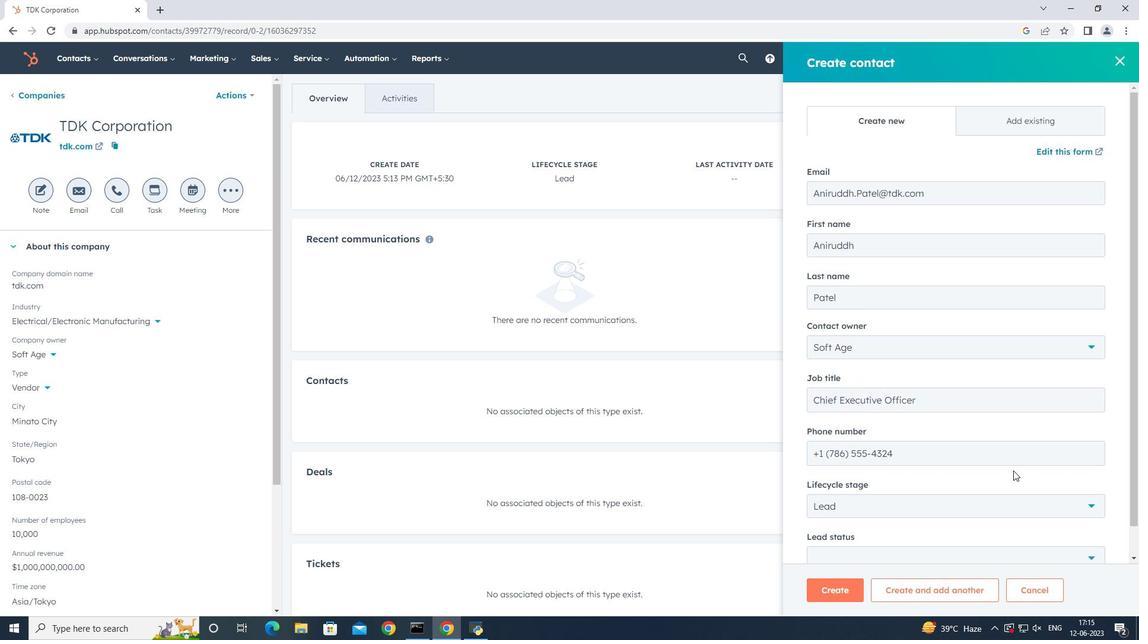
Action: Mouse scrolled (1013, 470) with delta (0, 0)
Screenshot: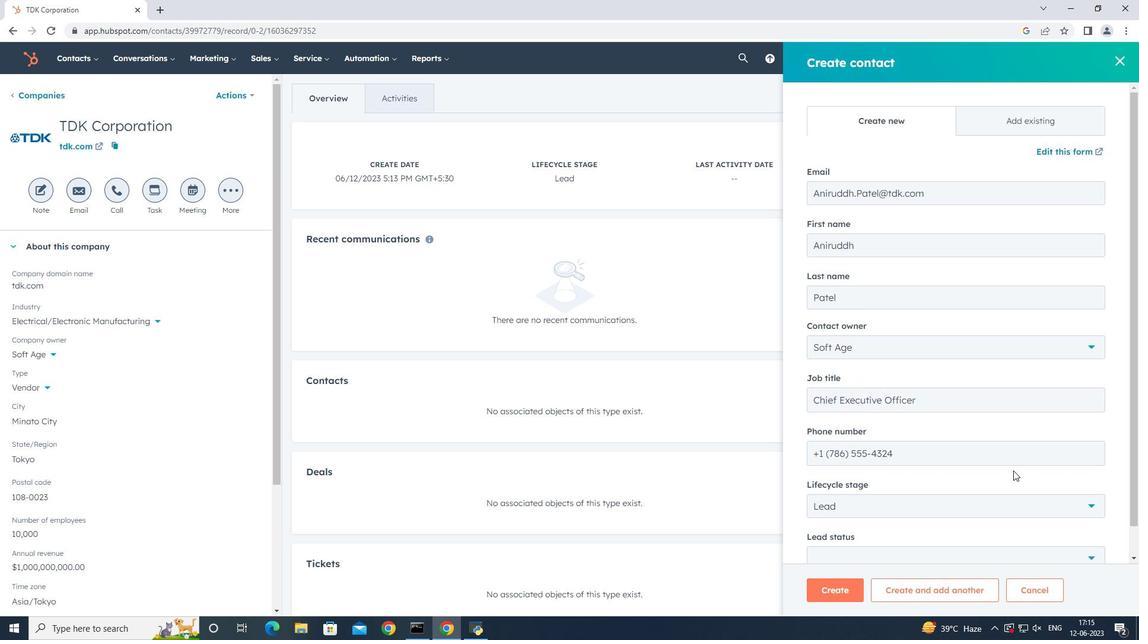 
Action: Mouse scrolled (1013, 470) with delta (0, 0)
Screenshot: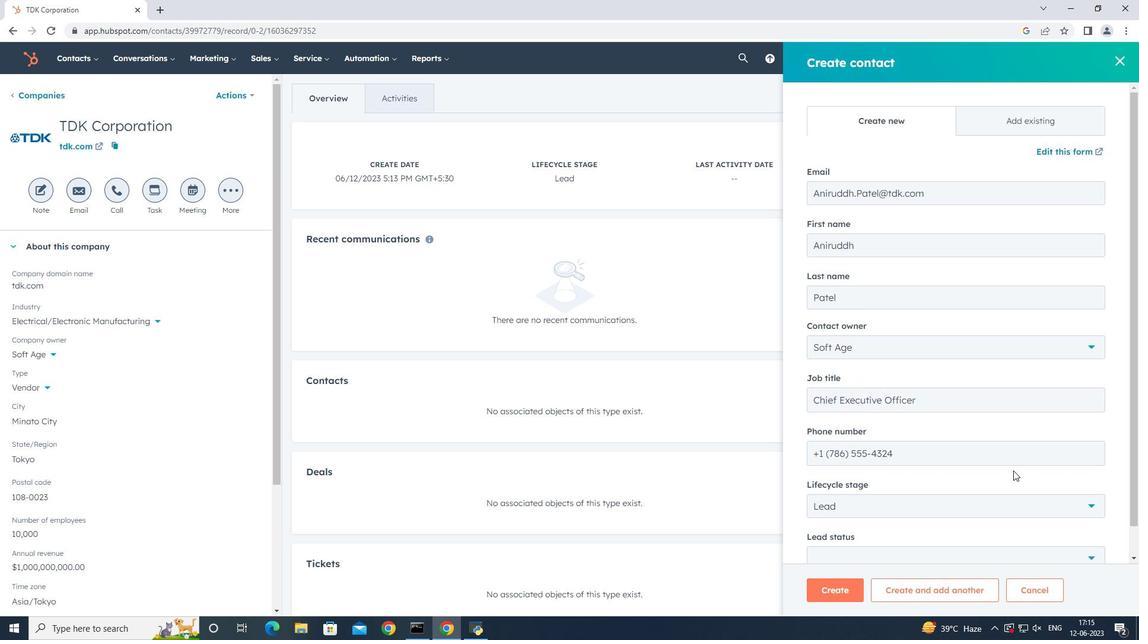
Action: Mouse moved to (989, 477)
Screenshot: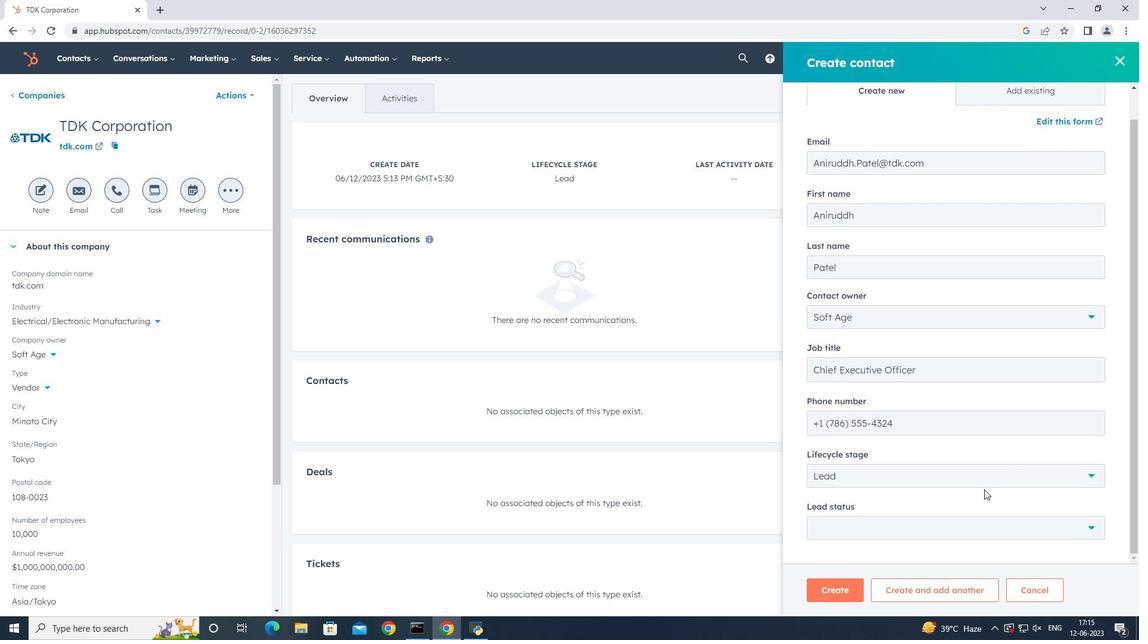 
Action: Mouse pressed left at (989, 477)
Screenshot: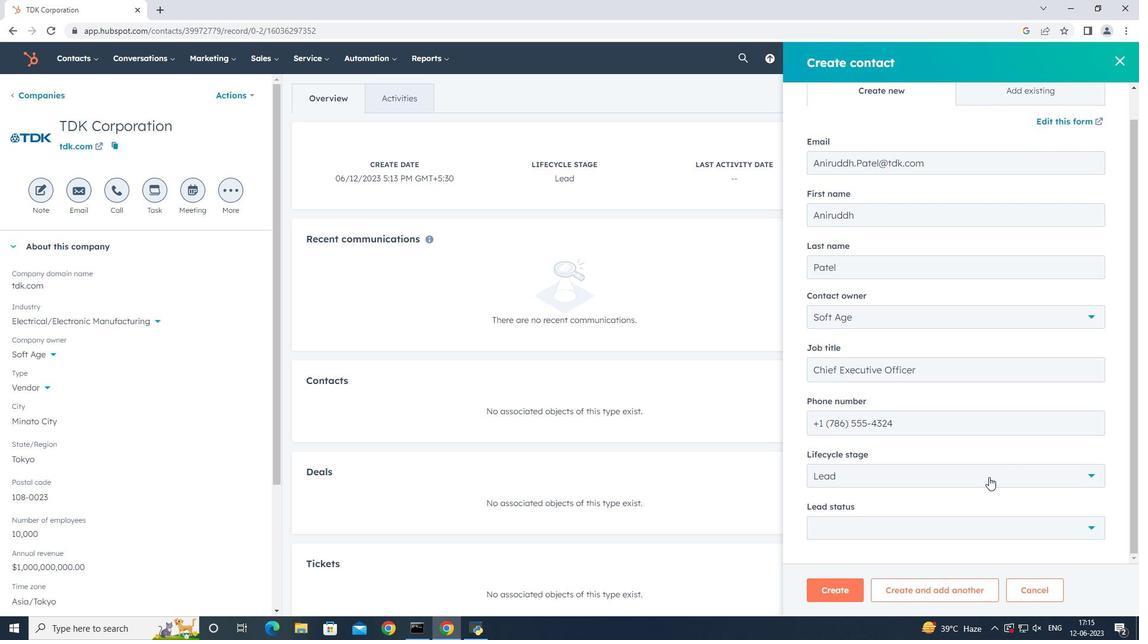 
Action: Mouse moved to (944, 363)
Screenshot: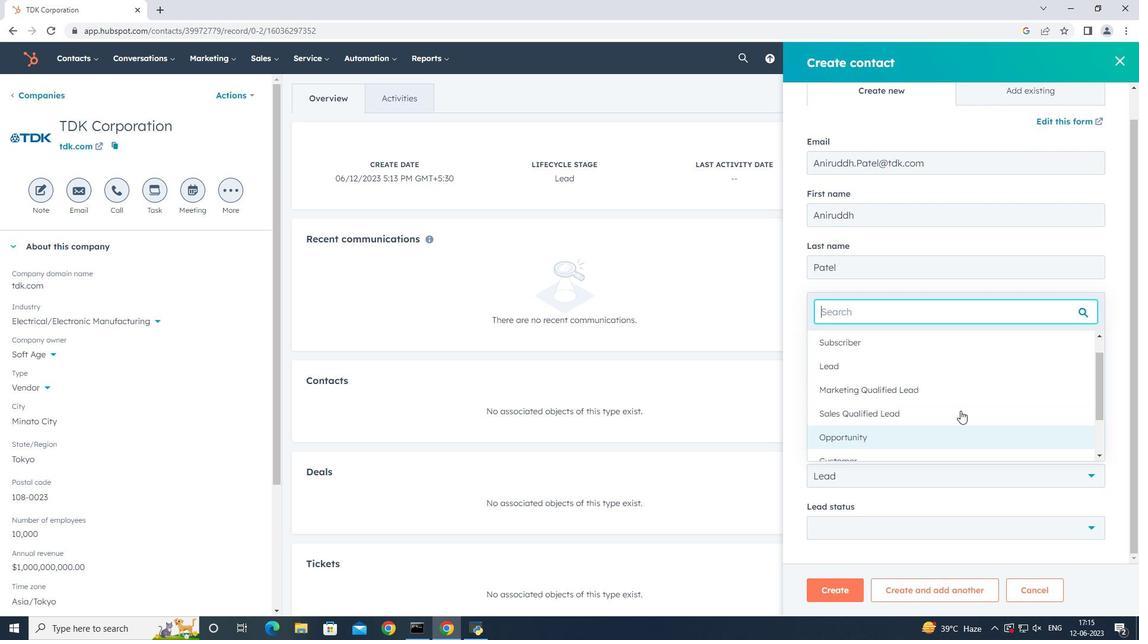 
Action: Mouse pressed left at (944, 363)
Screenshot: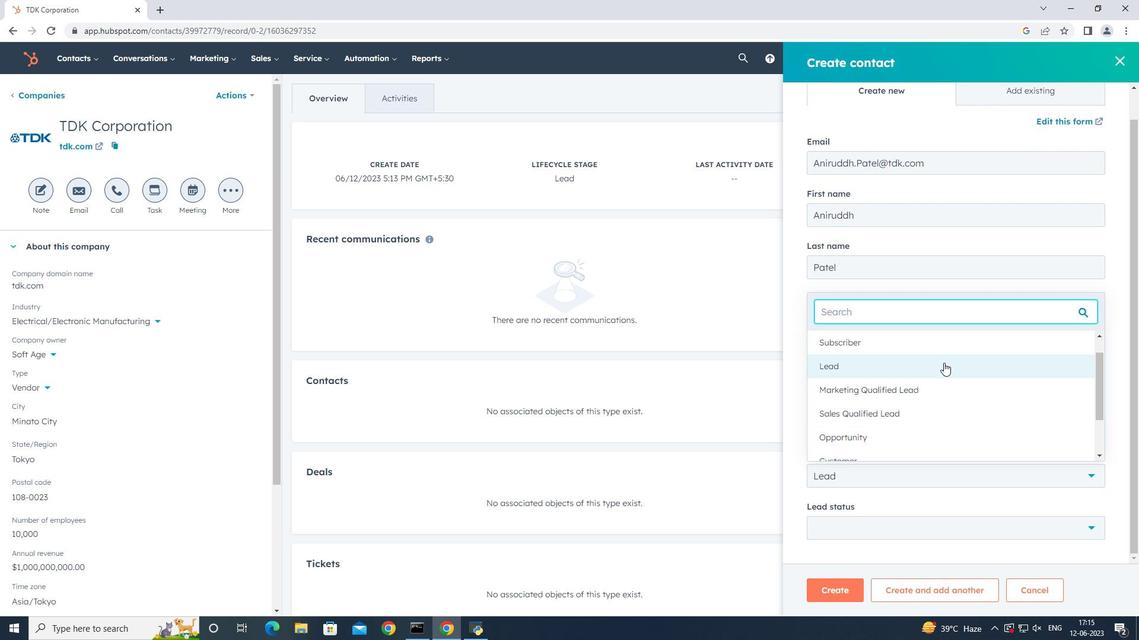 
Action: Mouse moved to (901, 530)
Screenshot: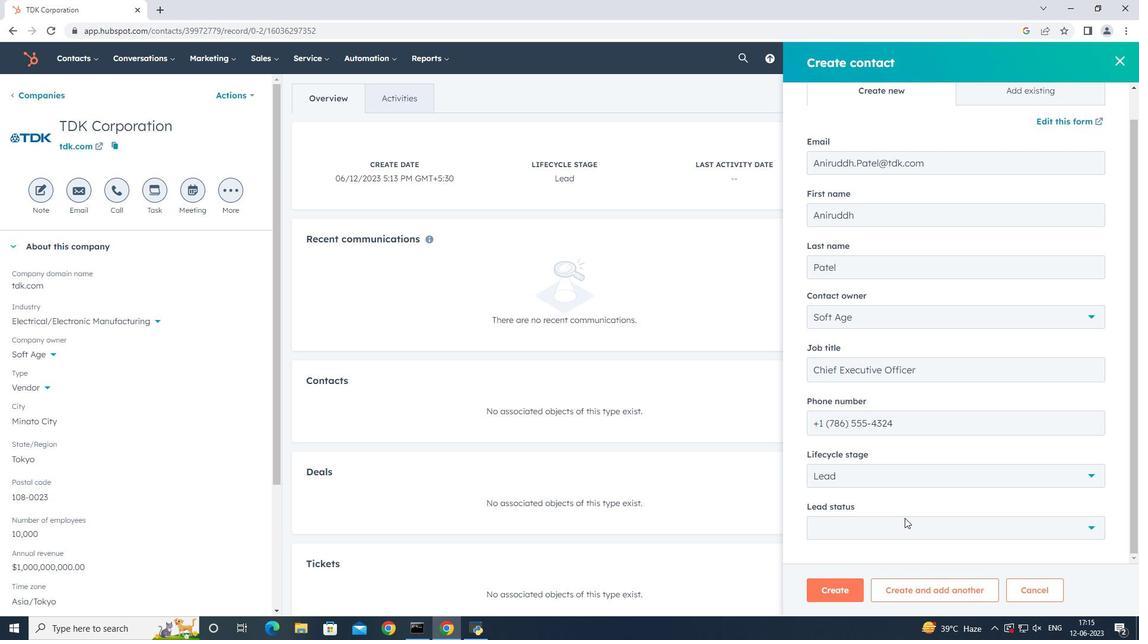 
Action: Mouse pressed left at (901, 530)
Screenshot: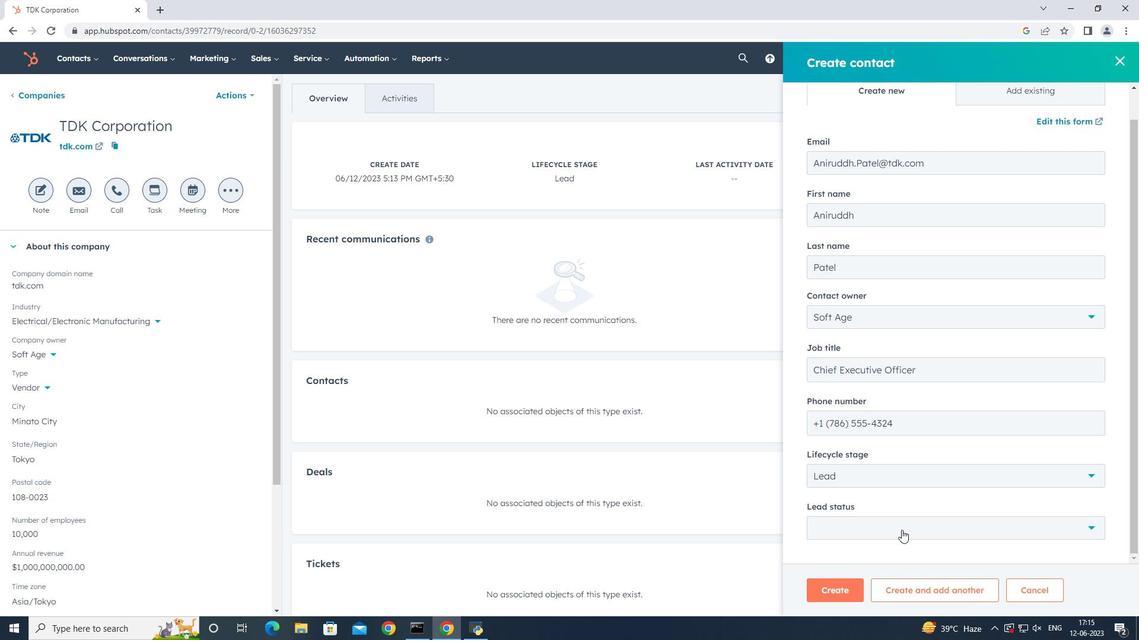 
Action: Mouse moved to (913, 471)
Screenshot: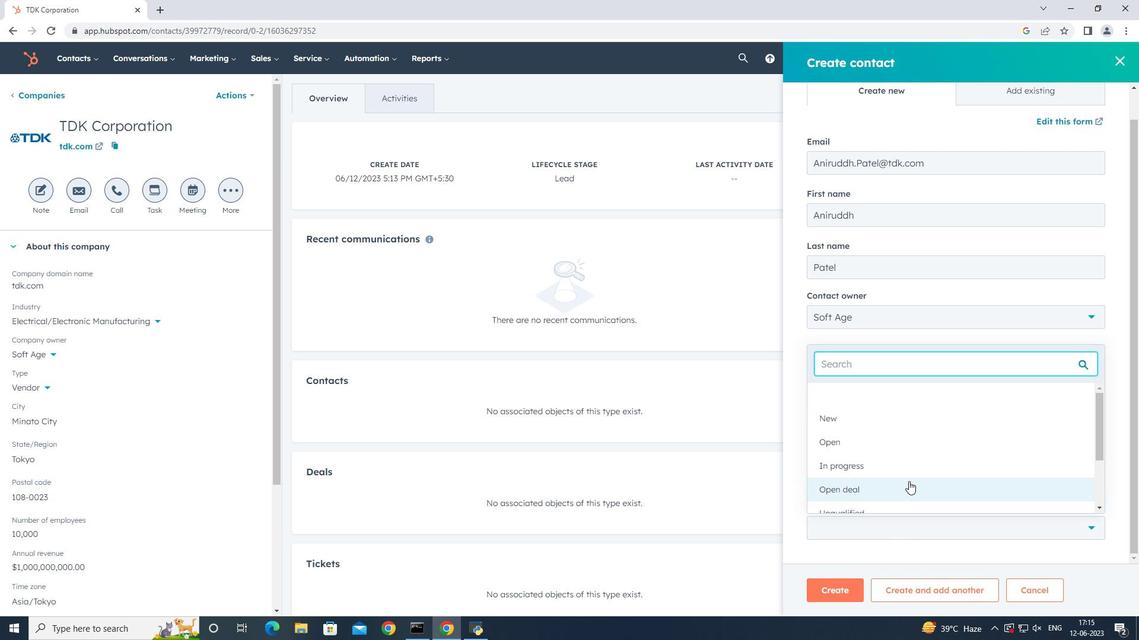 
Action: Mouse pressed left at (913, 471)
Screenshot: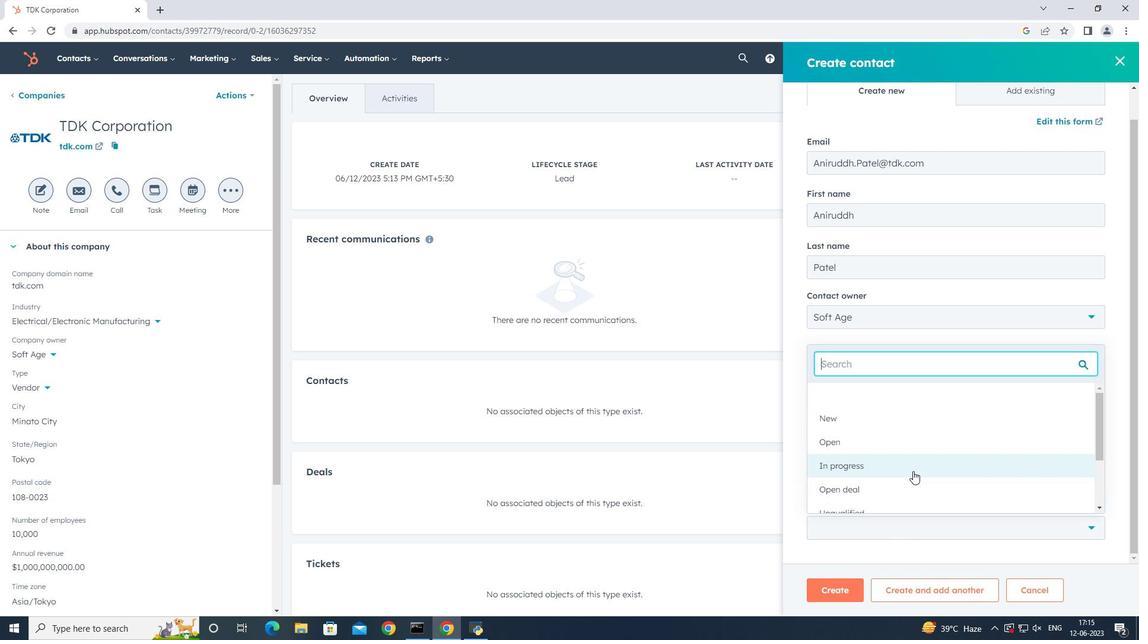 
Action: Mouse moved to (854, 593)
Screenshot: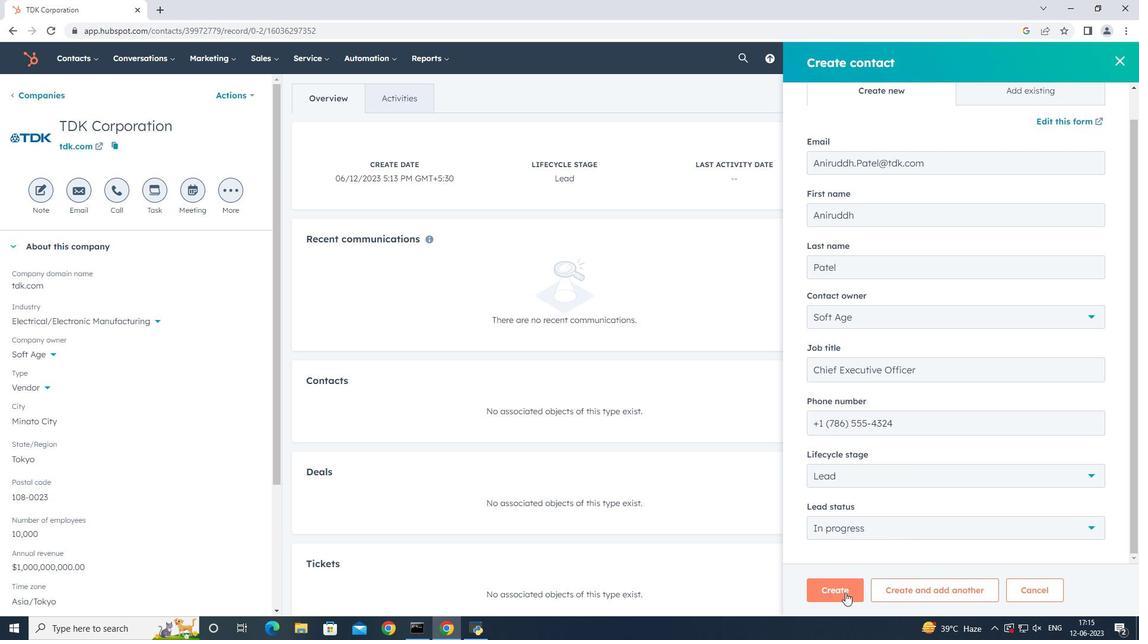 
Action: Mouse pressed left at (854, 593)
Screenshot: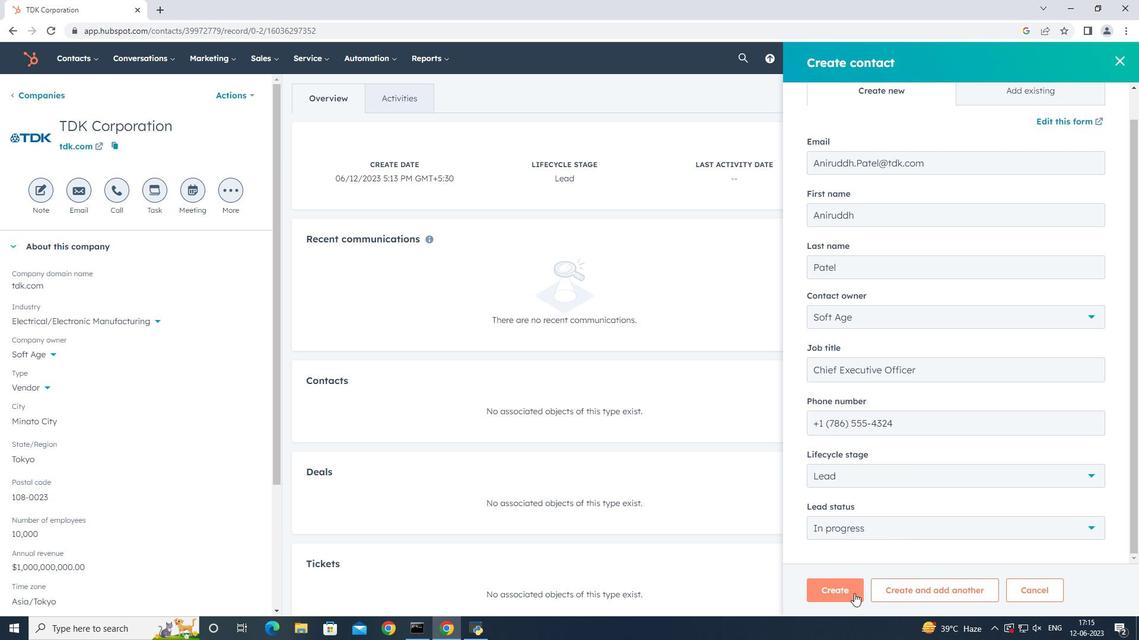 
Action: Mouse moved to (706, 341)
Screenshot: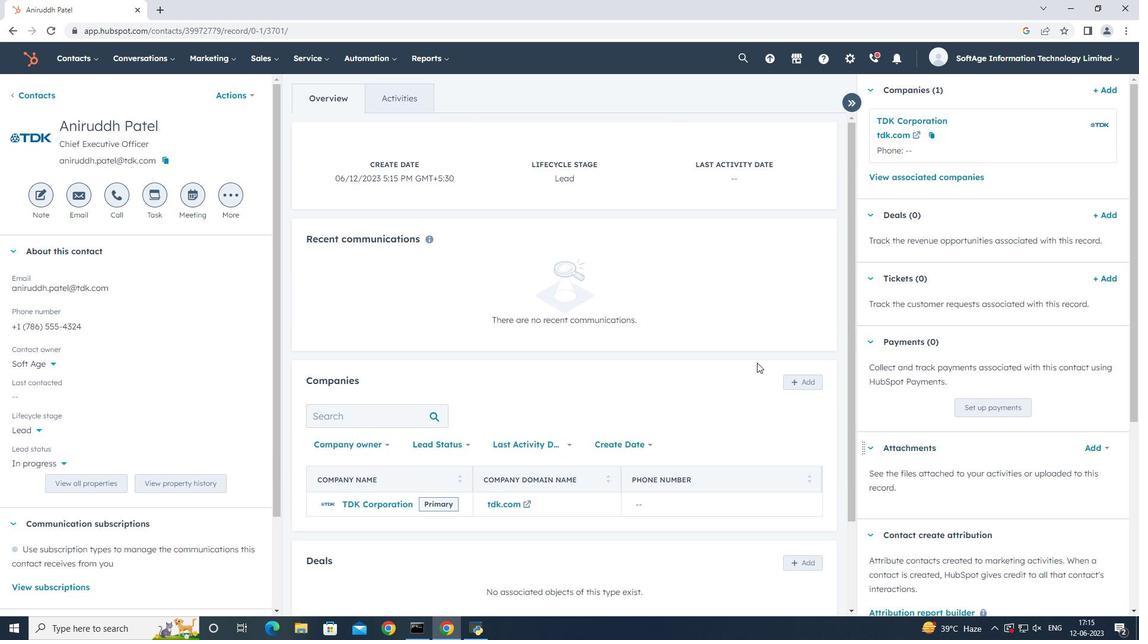 
